 Task: Log work in the project BlazePath for the issue 'Address issues related to software licensing and usage restrictions' spent time as '2w 4d 6h 14m' and remaining time as '1w 2d 3h 31m' and move to top of backlog. Now add the issue to the epic 'System Documentation and Training'. Log work in the project BlazePath for the issue 'Develop a new feature to allow for automatic file versioning and history tracking' spent time as '1w 2d 17h 19m' and remaining time as '3w 2d 5h 43m' and move to bottom of backlog. Now add the issue to the epic 'Open Source Integration'
Action: Mouse moved to (188, 62)
Screenshot: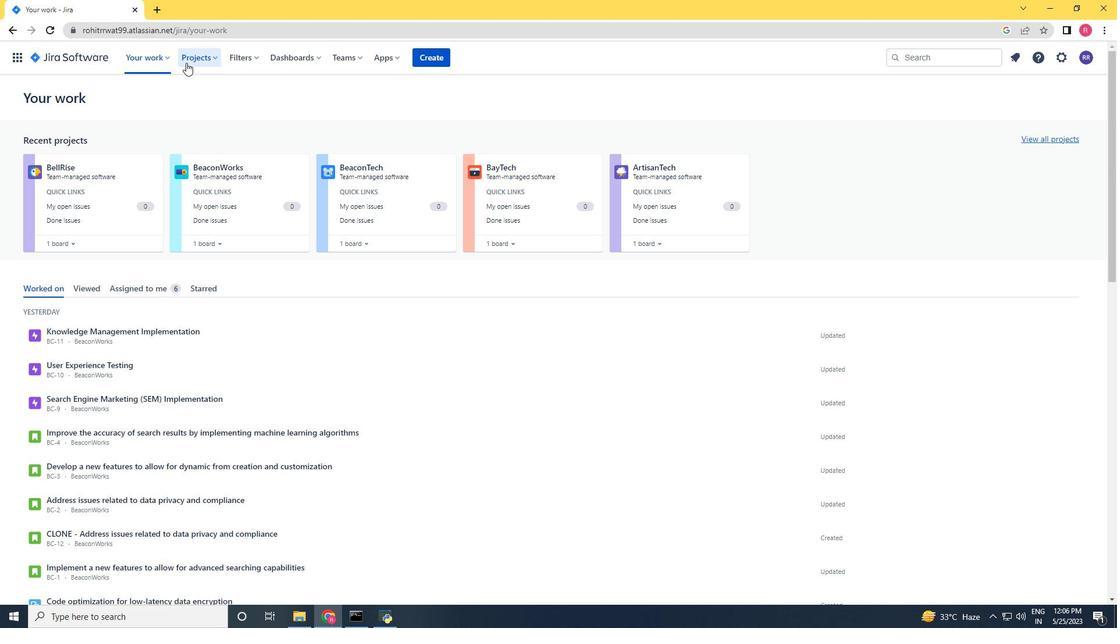 
Action: Mouse pressed left at (188, 62)
Screenshot: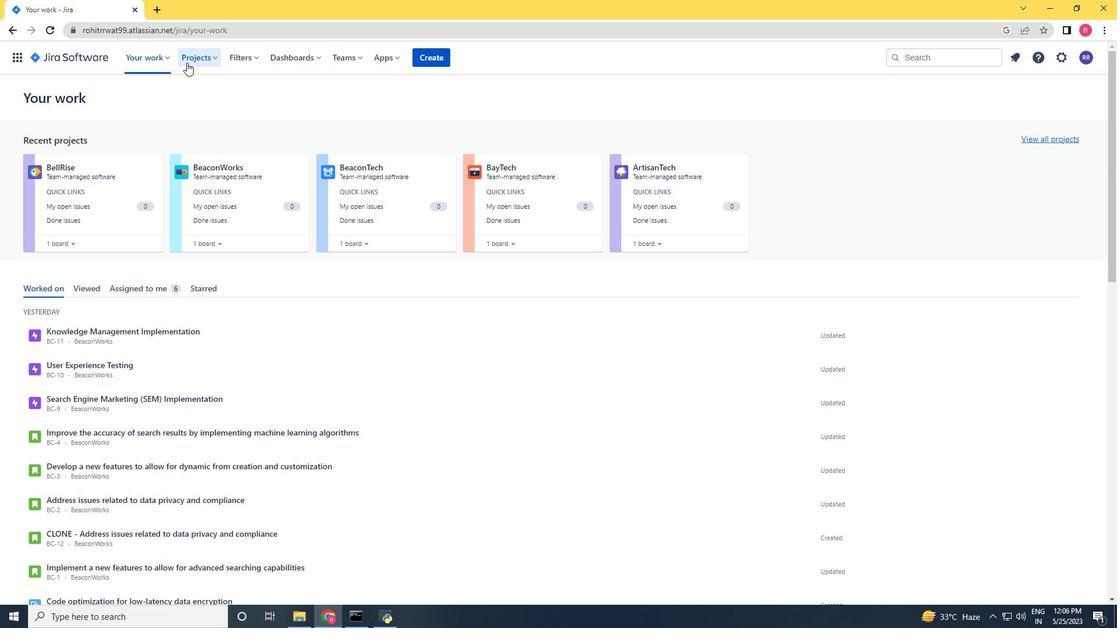 
Action: Mouse moved to (216, 112)
Screenshot: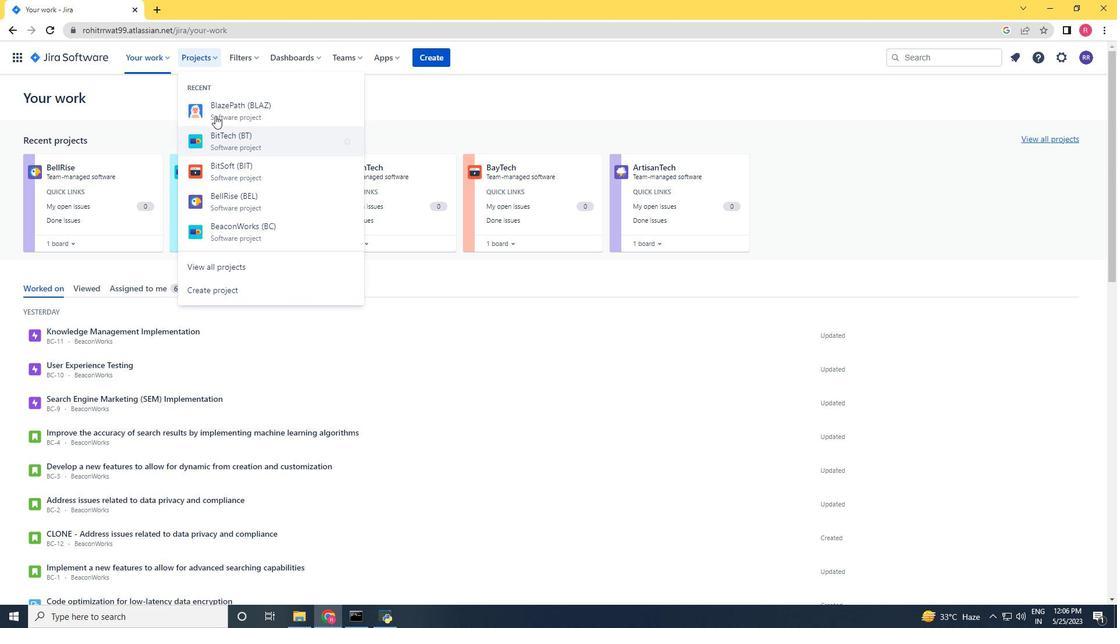 
Action: Mouse pressed left at (216, 112)
Screenshot: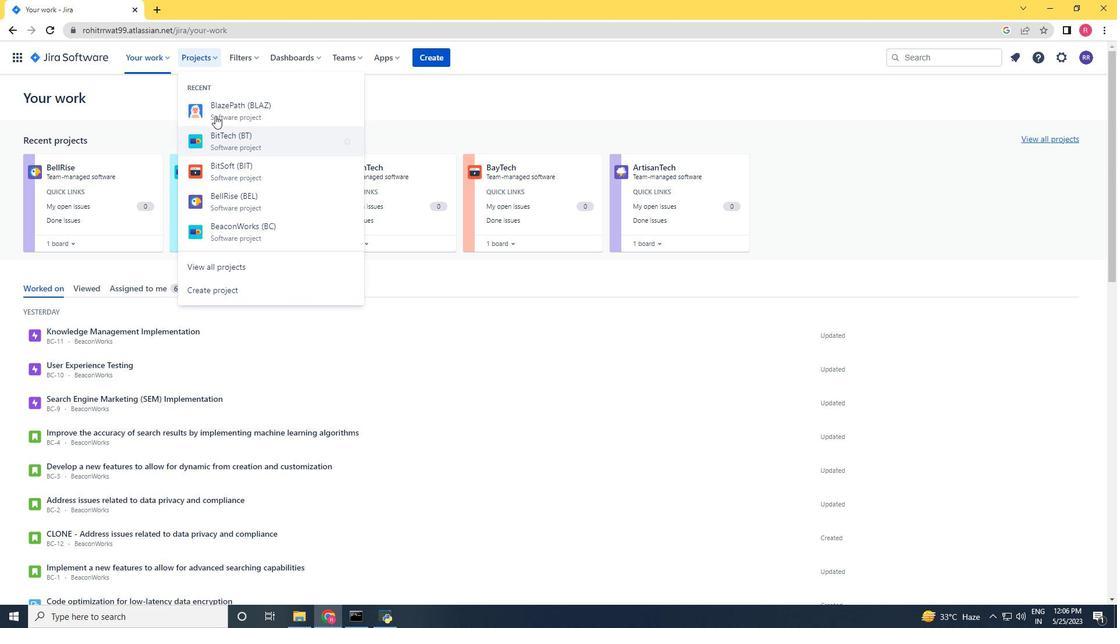 
Action: Mouse moved to (72, 178)
Screenshot: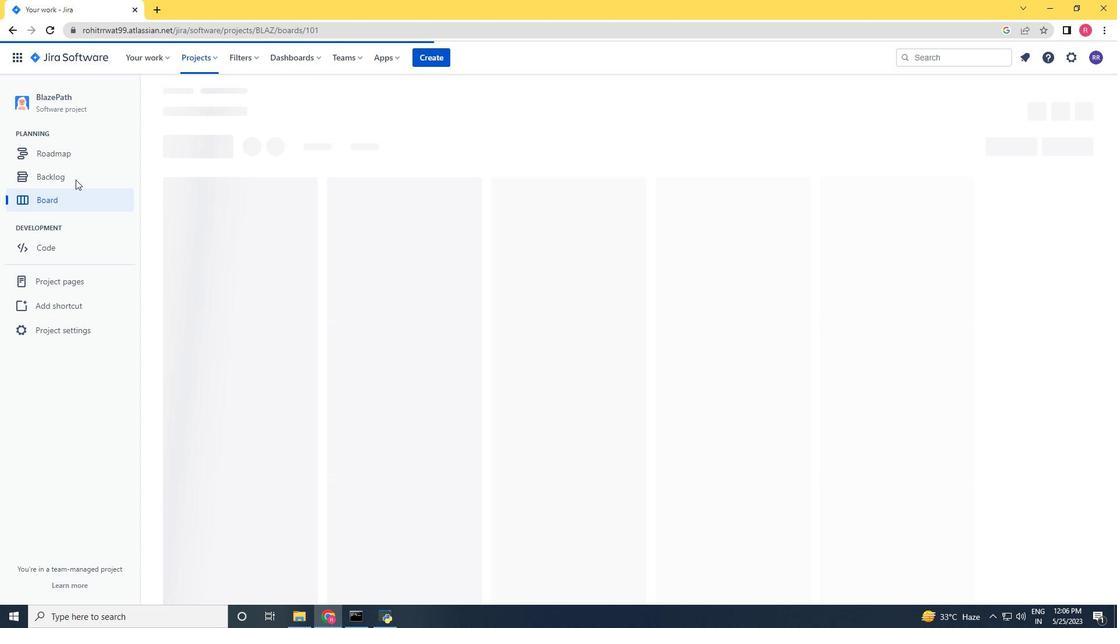 
Action: Mouse pressed left at (72, 178)
Screenshot: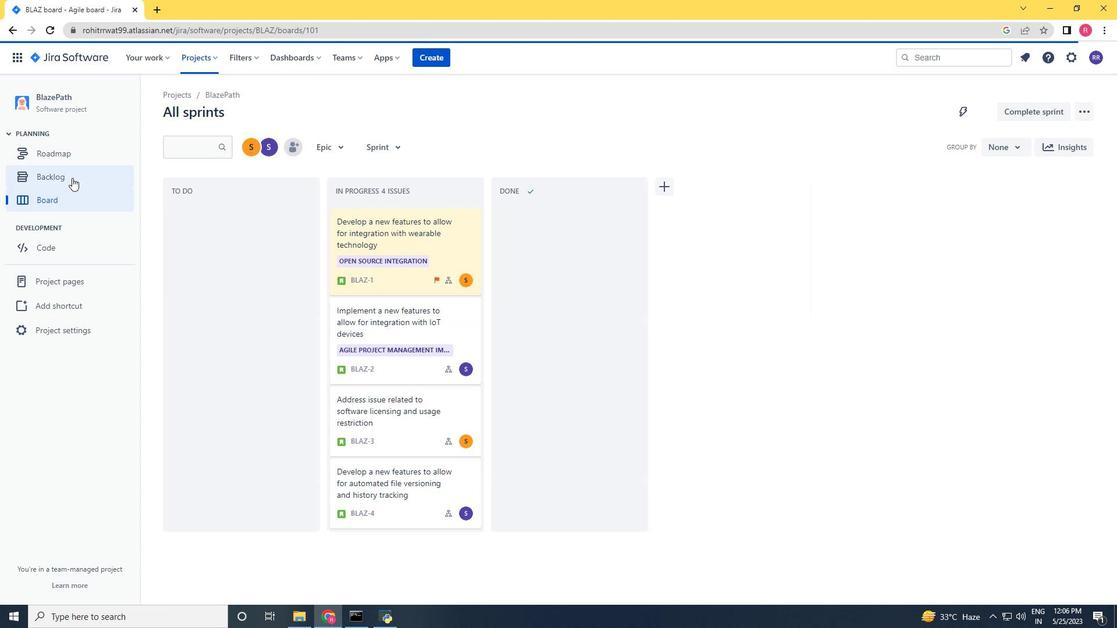 
Action: Mouse moved to (861, 418)
Screenshot: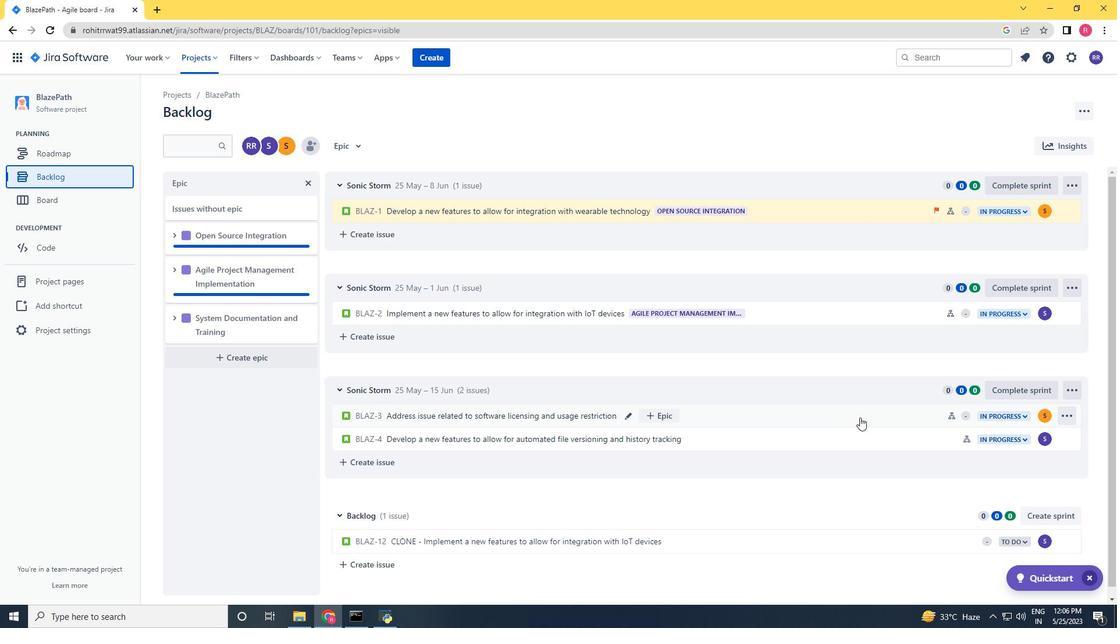 
Action: Mouse pressed left at (861, 418)
Screenshot: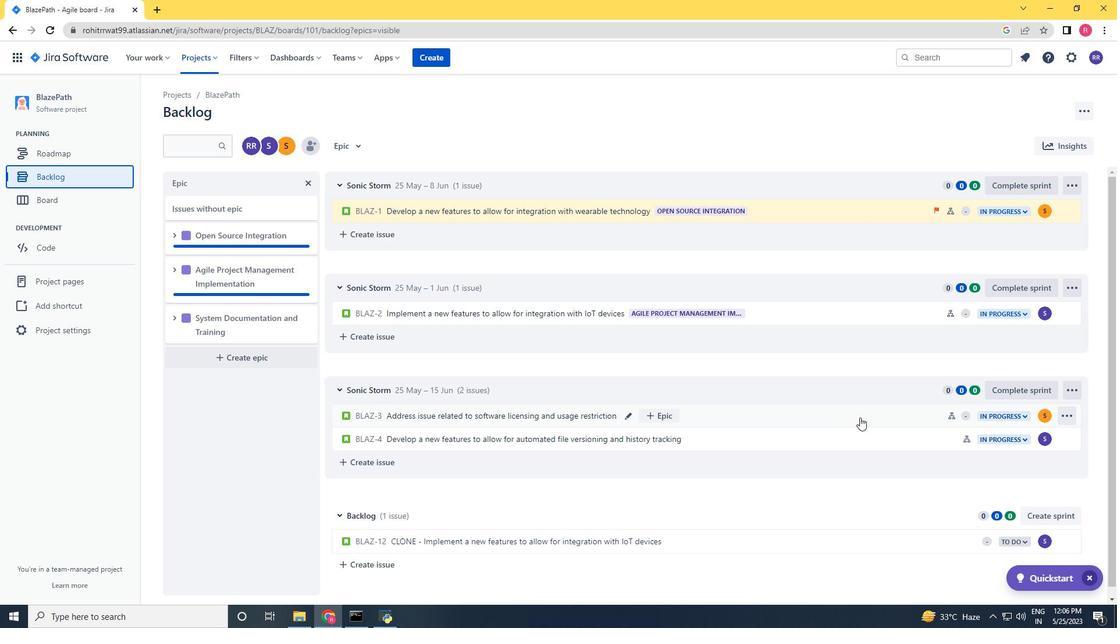 
Action: Mouse moved to (1068, 183)
Screenshot: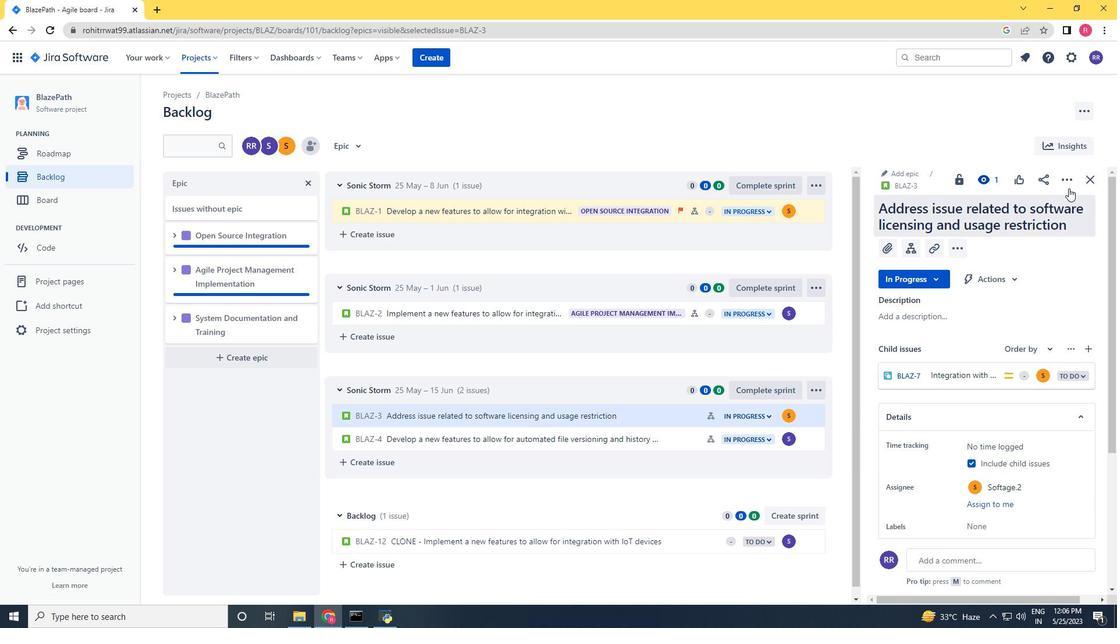 
Action: Mouse pressed left at (1068, 183)
Screenshot: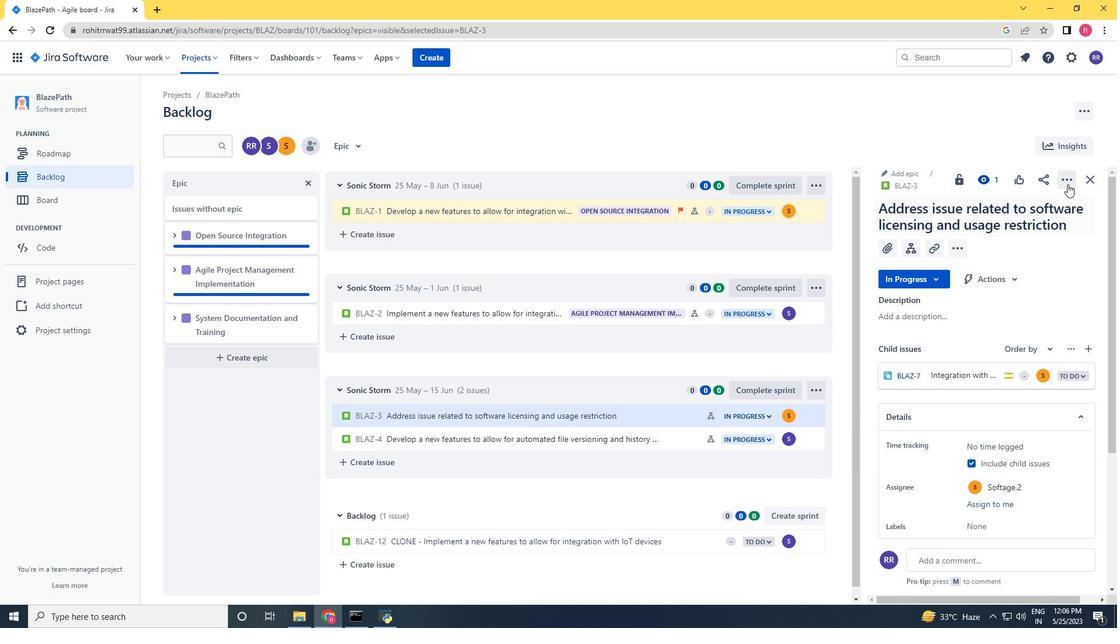 
Action: Mouse moved to (992, 220)
Screenshot: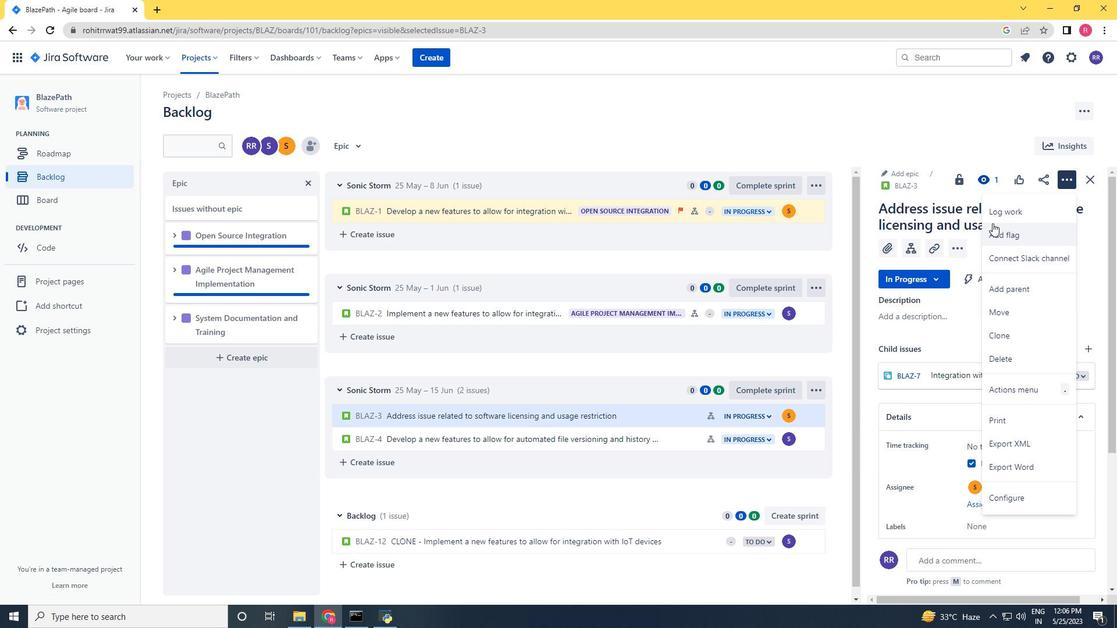 
Action: Mouse pressed left at (992, 220)
Screenshot: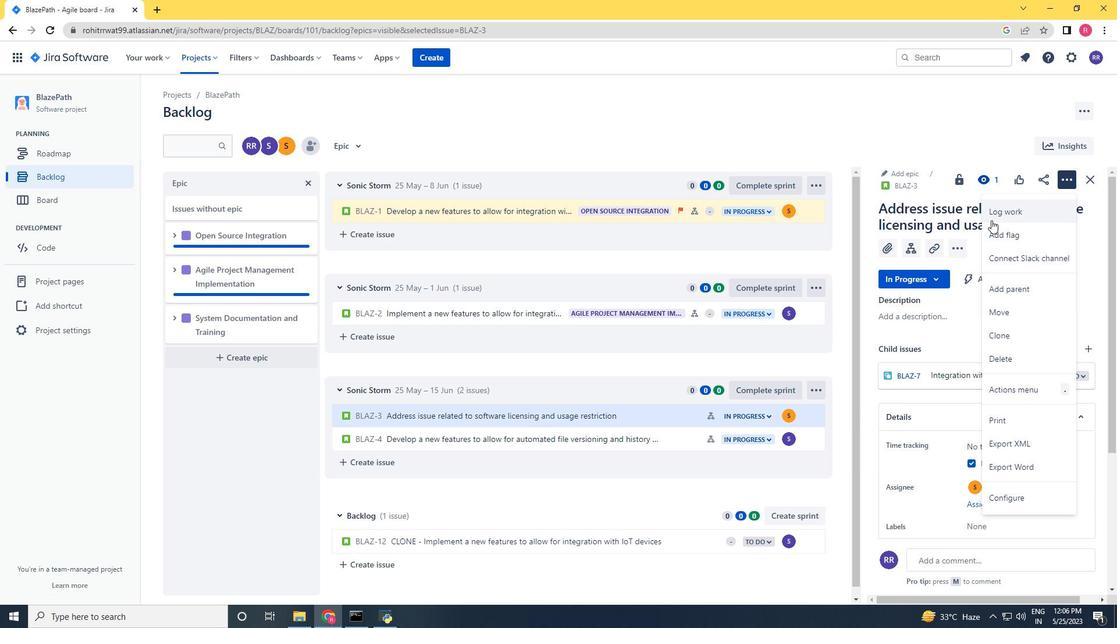
Action: Key pressed 2w<Key.space><Key.backspace><Key.backspace><Key.backspace><Key.backspace>2w<Key.space>4d<Key.space>6h<Key.space>1m<Key.tab>1w<Key.space>2d<Key.space>3h<Key.space>31m
Screenshot: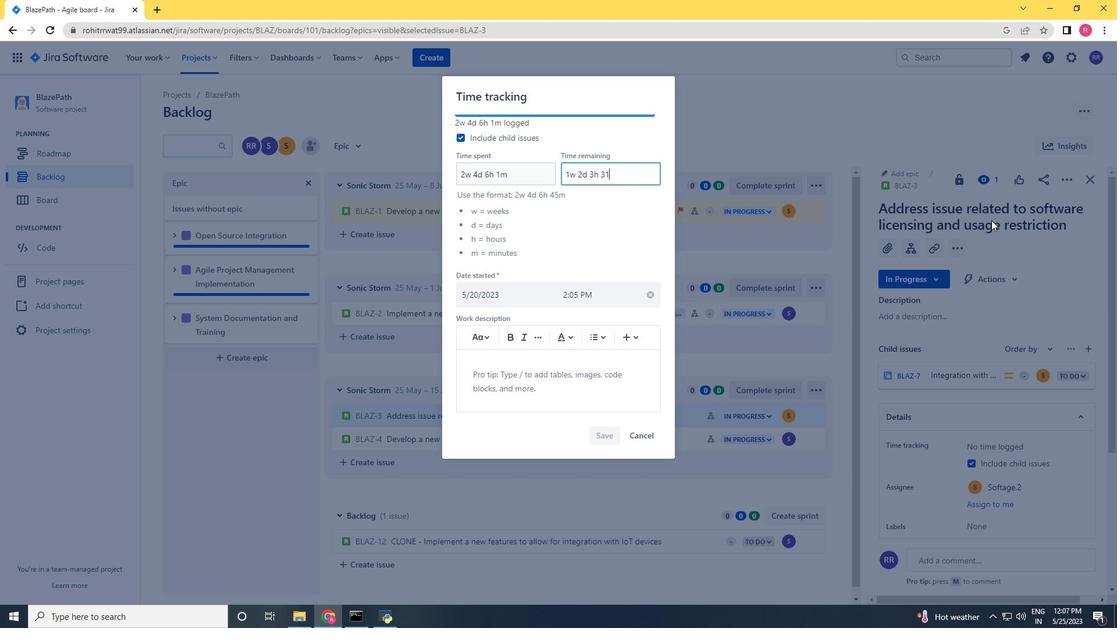 
Action: Mouse scrolled (992, 221) with delta (0, 0)
Screenshot: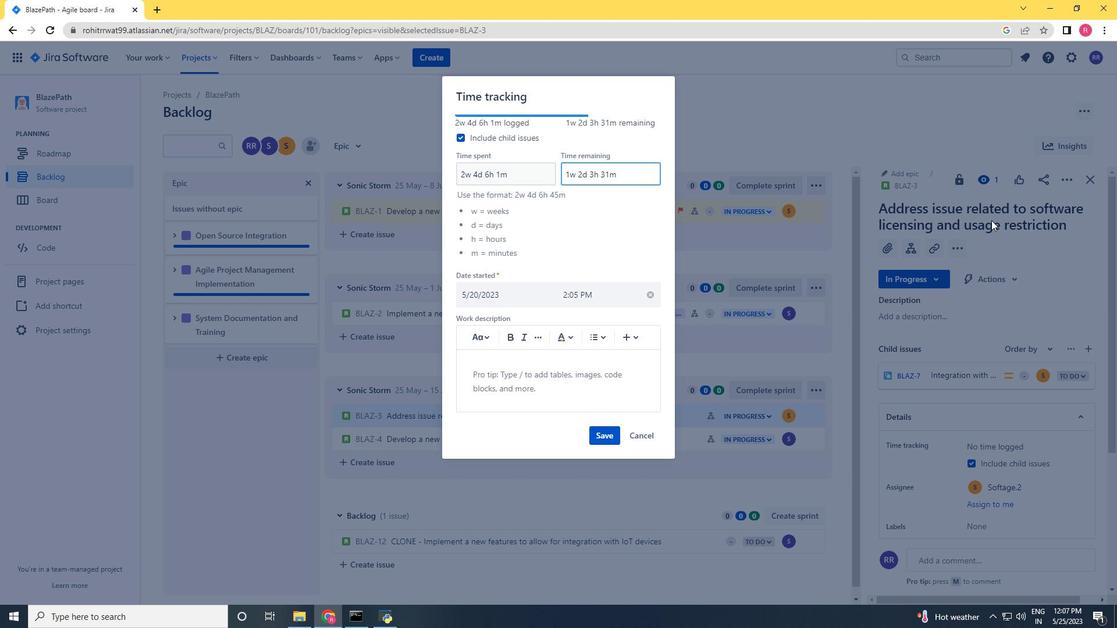 
Action: Mouse scrolled (992, 221) with delta (0, 0)
Screenshot: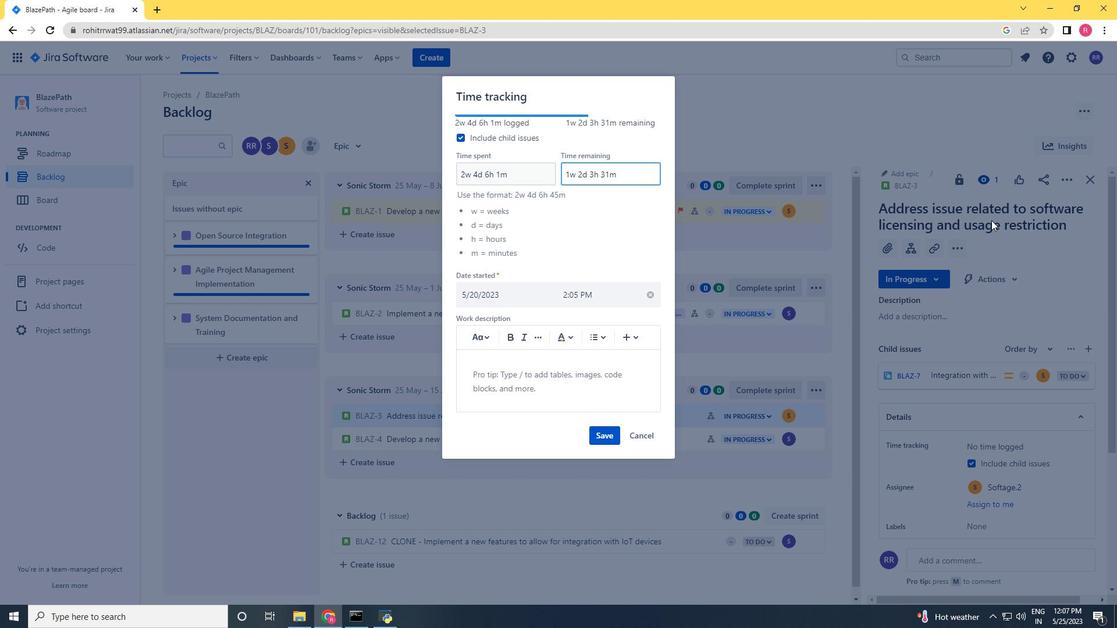 
Action: Mouse moved to (605, 434)
Screenshot: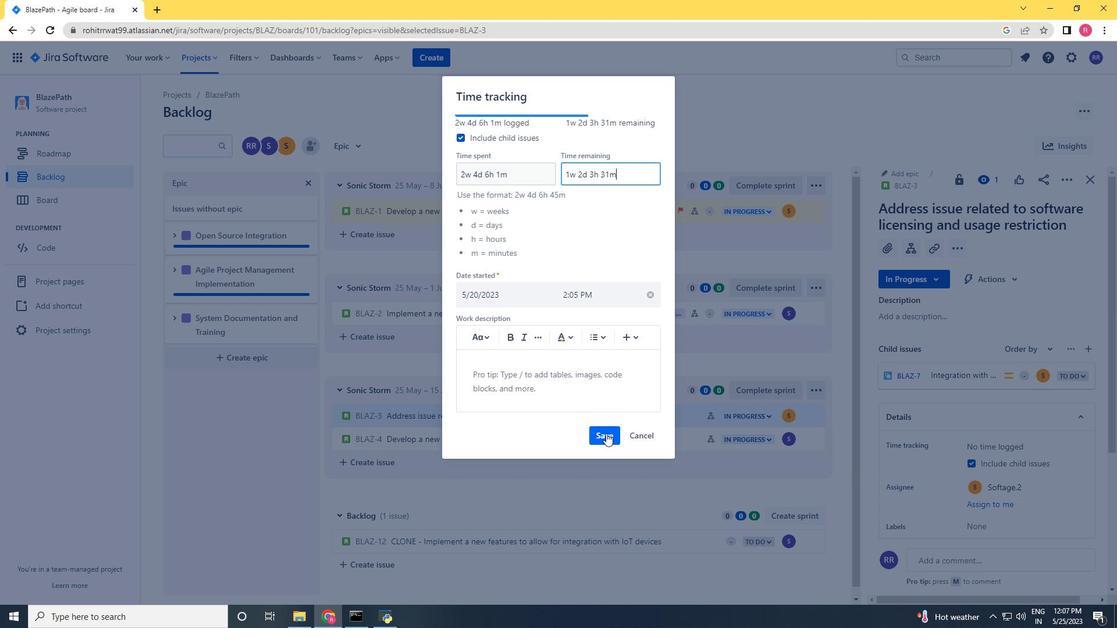 
Action: Mouse pressed left at (605, 434)
Screenshot: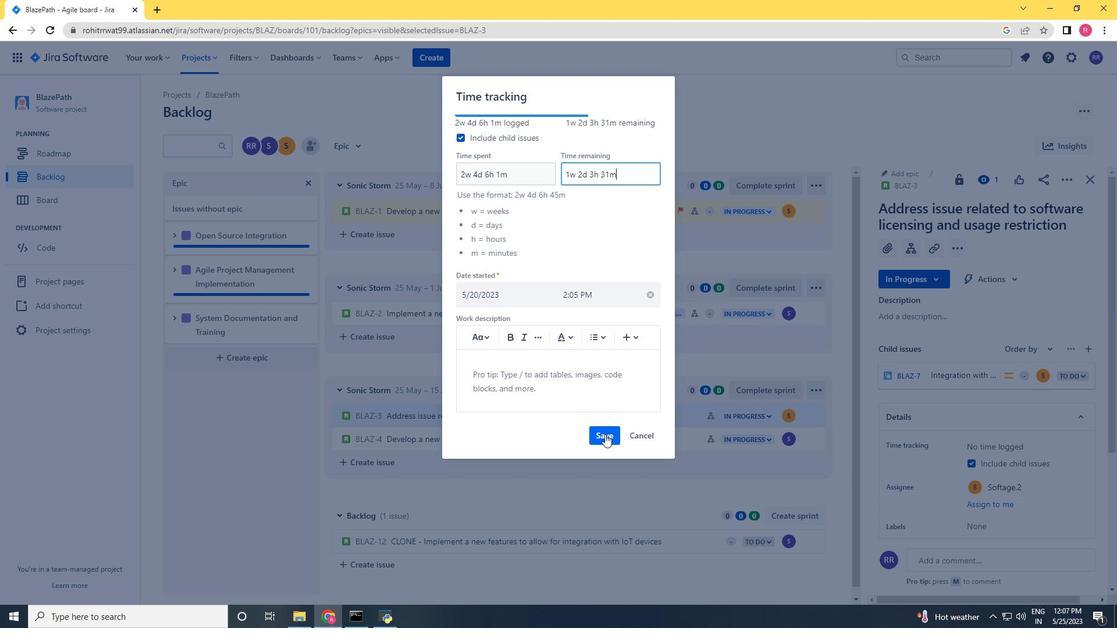 
Action: Mouse moved to (809, 418)
Screenshot: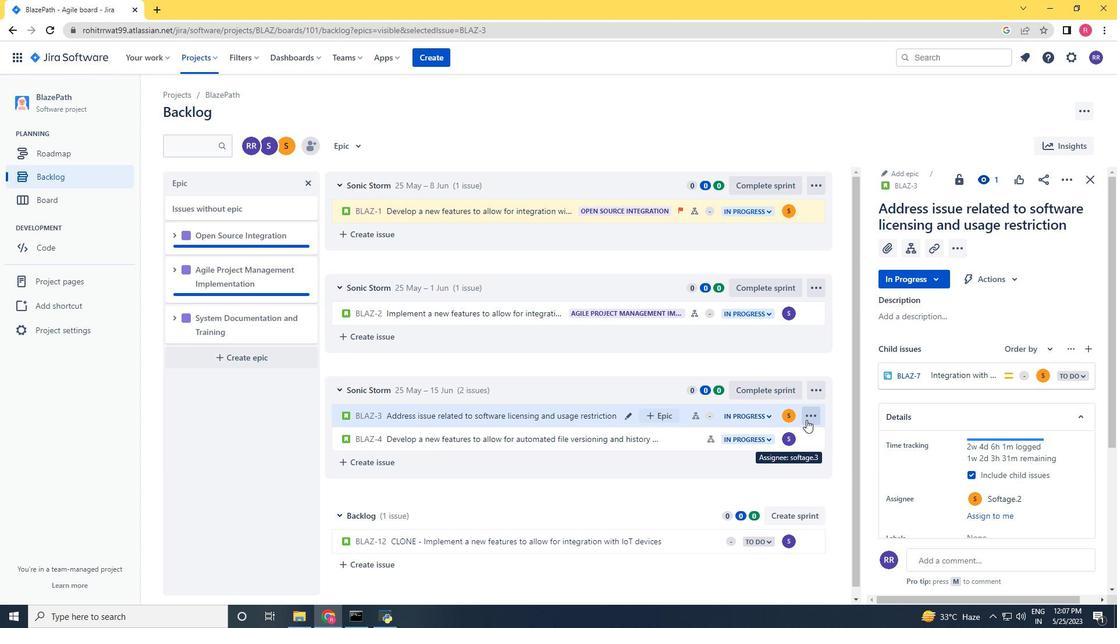 
Action: Mouse pressed left at (809, 418)
Screenshot: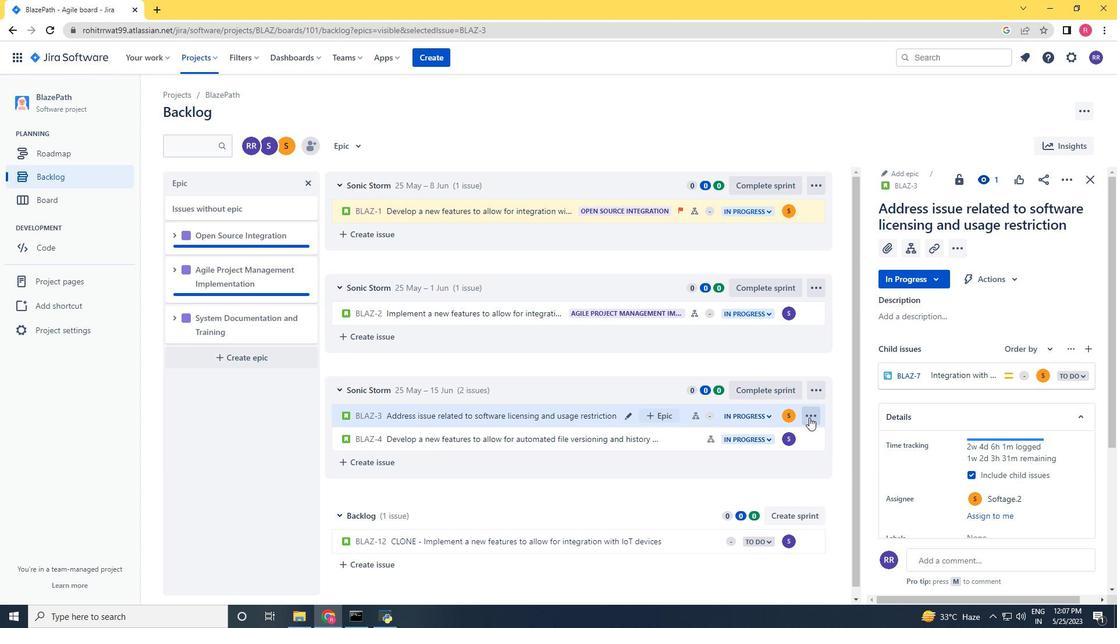 
Action: Mouse moved to (783, 364)
Screenshot: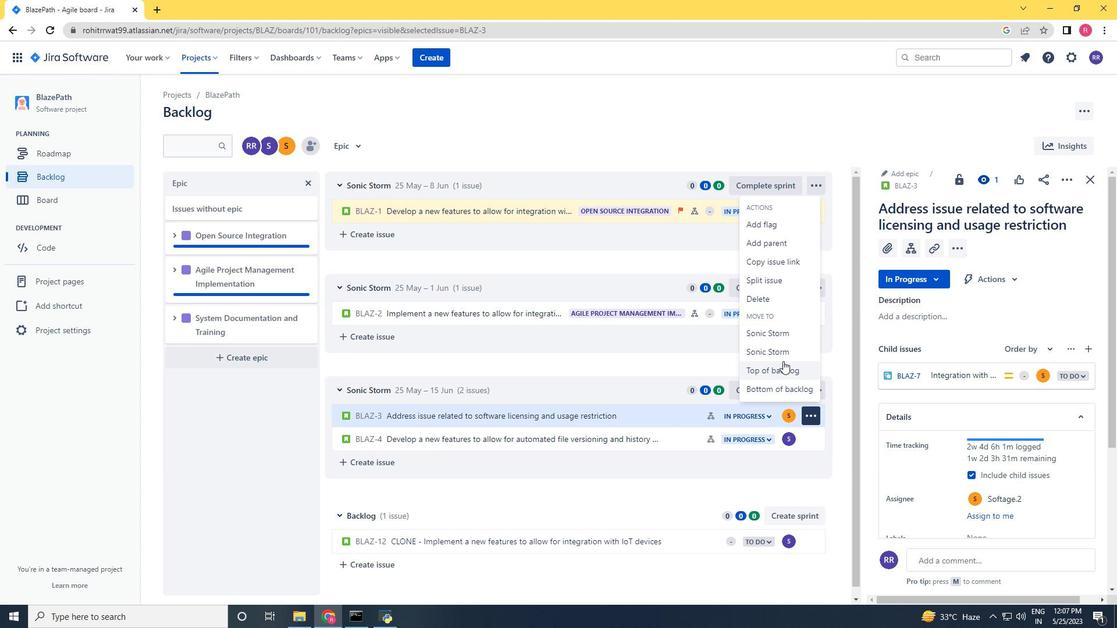 
Action: Mouse pressed left at (783, 364)
Screenshot: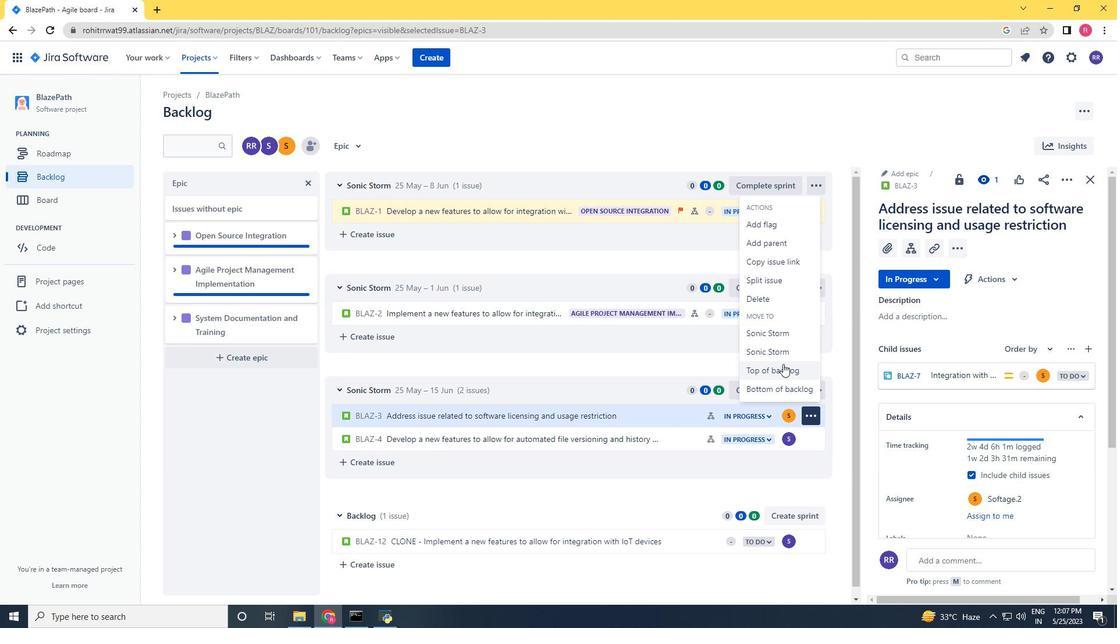 
Action: Mouse moved to (590, 185)
Screenshot: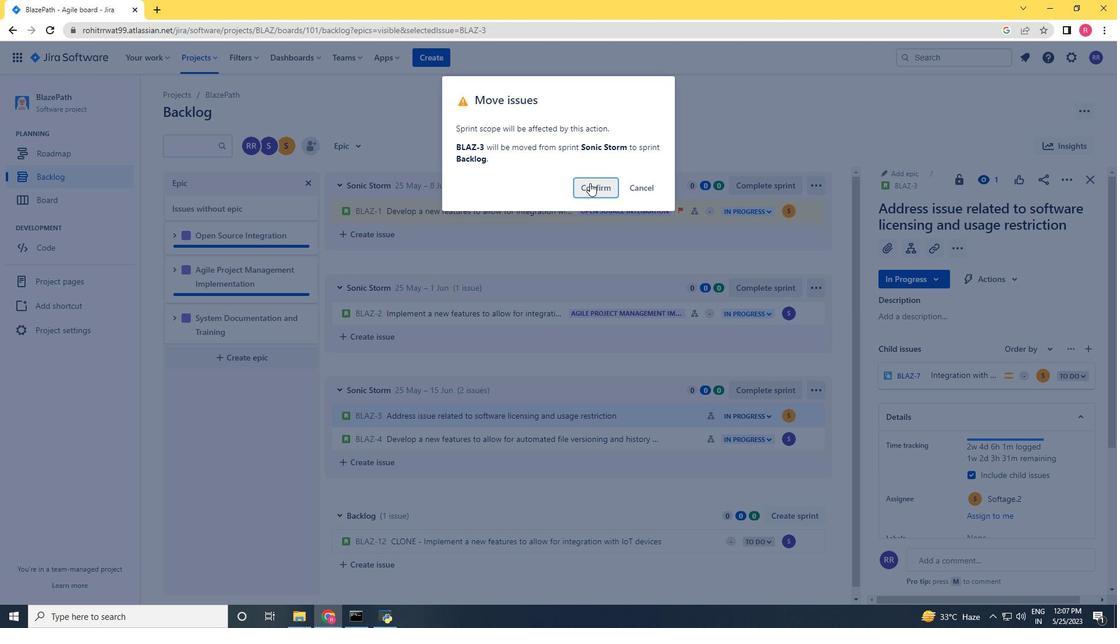 
Action: Mouse pressed left at (590, 185)
Screenshot: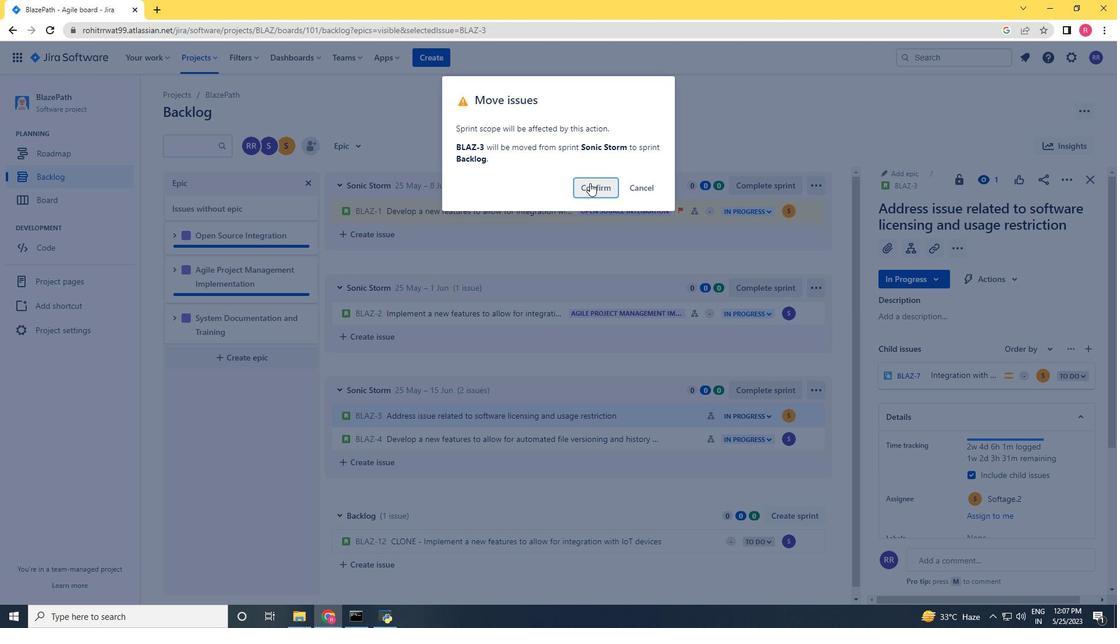 
Action: Mouse moved to (667, 518)
Screenshot: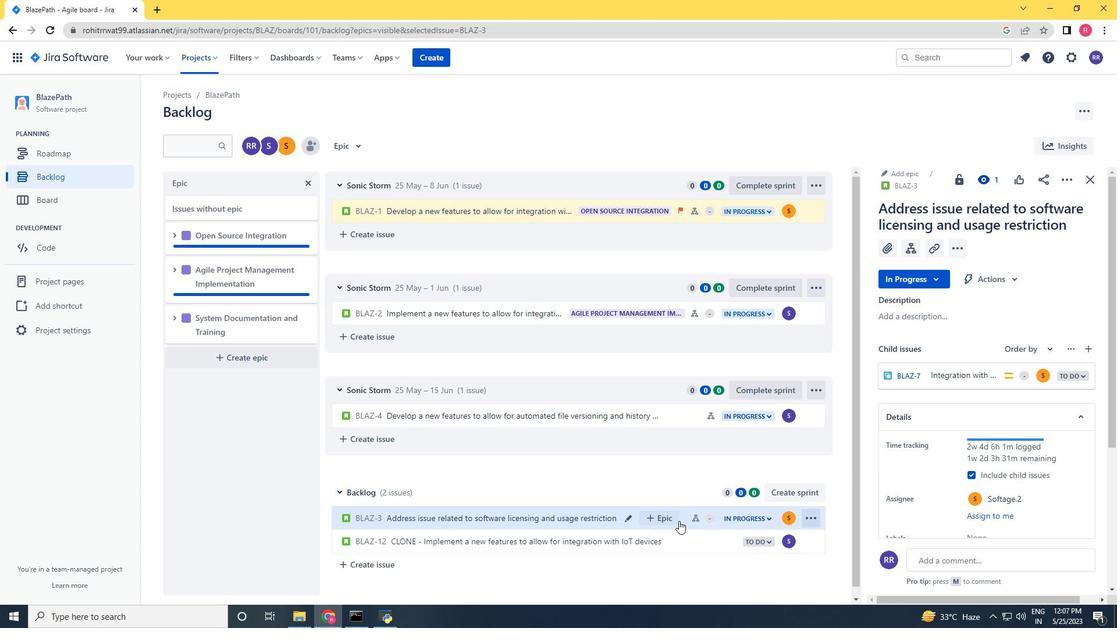 
Action: Mouse pressed left at (667, 518)
Screenshot: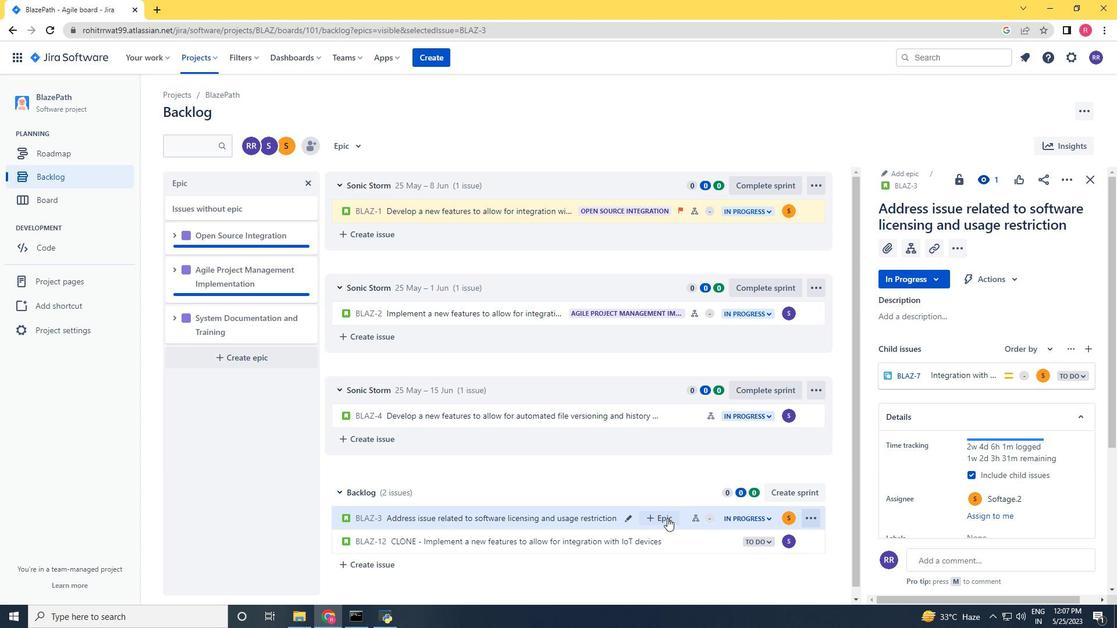 
Action: Mouse moved to (631, 446)
Screenshot: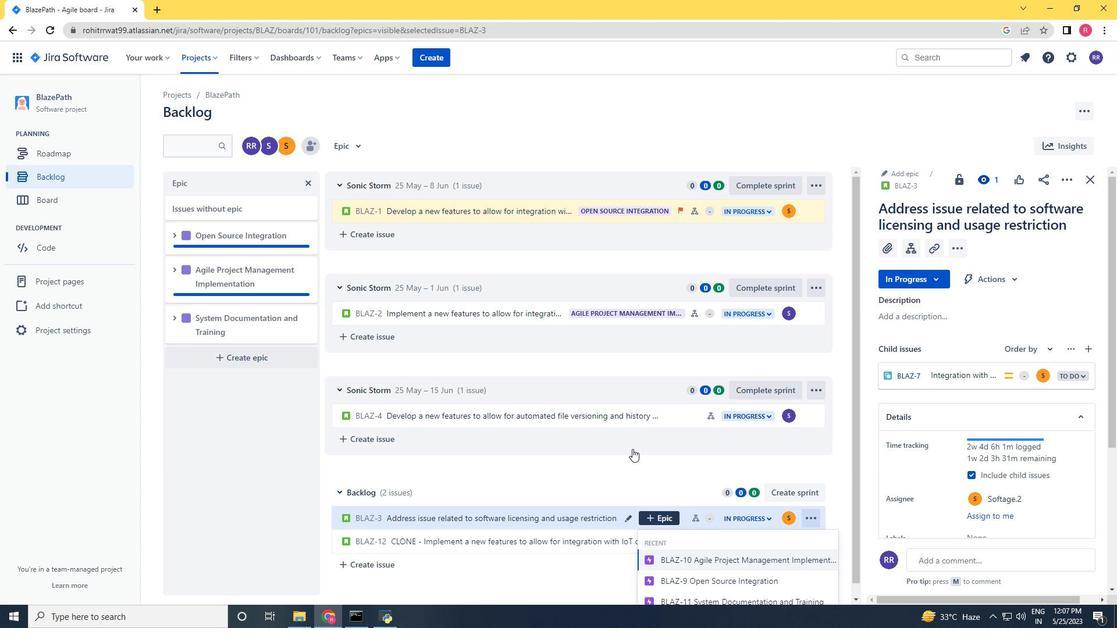 
Action: Mouse scrolled (631, 445) with delta (0, 0)
Screenshot: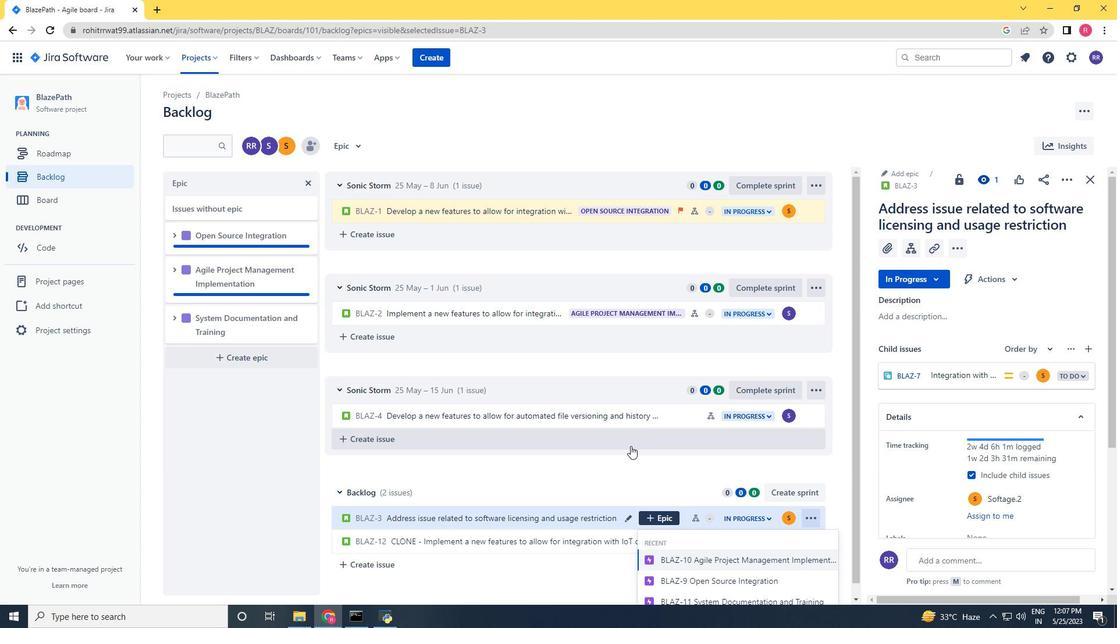 
Action: Mouse scrolled (631, 445) with delta (0, 0)
Screenshot: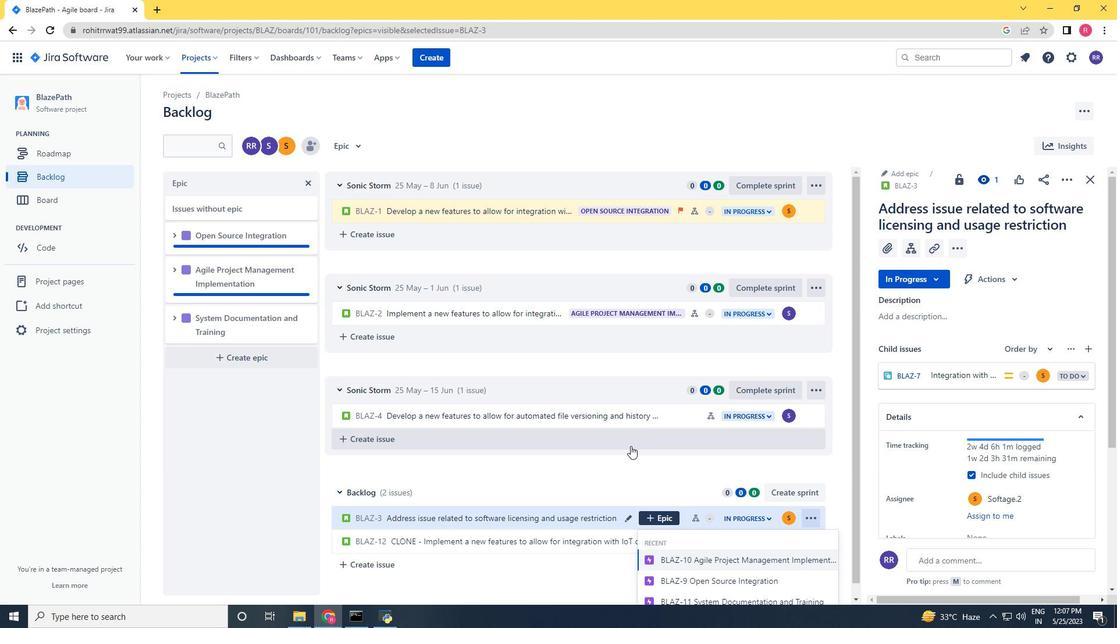 
Action: Mouse scrolled (631, 445) with delta (0, 0)
Screenshot: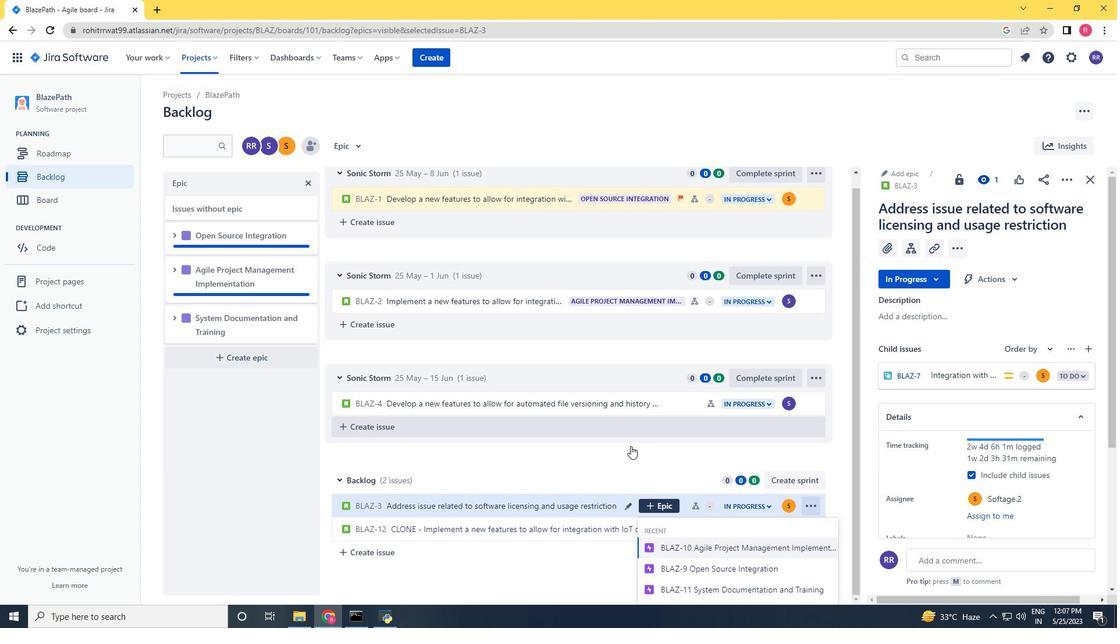 
Action: Mouse moved to (631, 445)
Screenshot: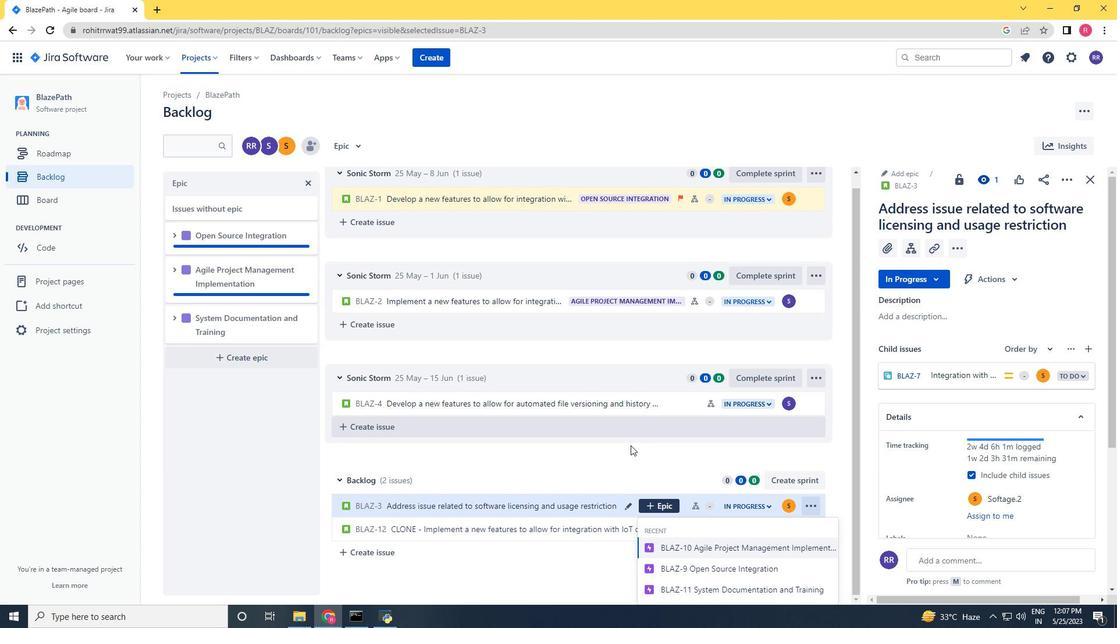 
Action: Mouse scrolled (631, 445) with delta (0, 0)
Screenshot: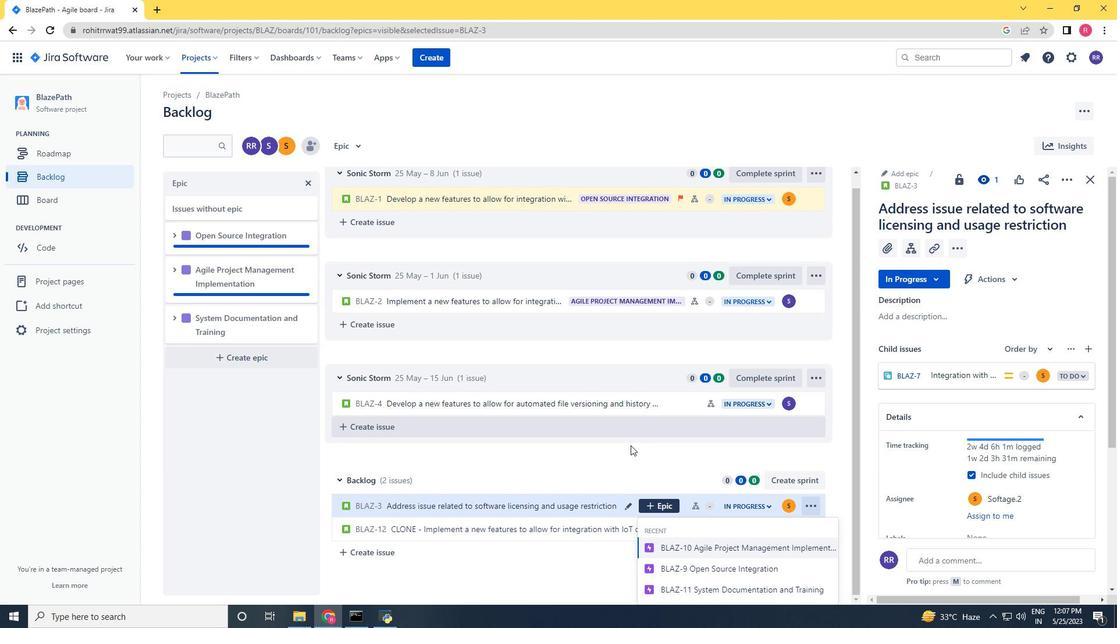 
Action: Mouse moved to (721, 593)
Screenshot: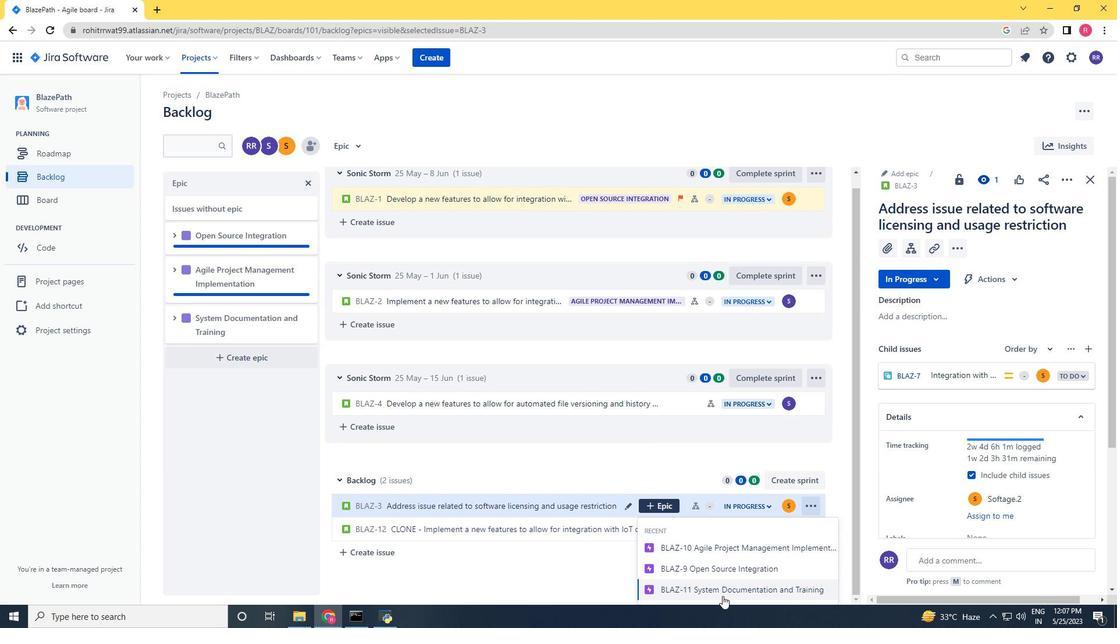 
Action: Mouse pressed left at (721, 593)
Screenshot: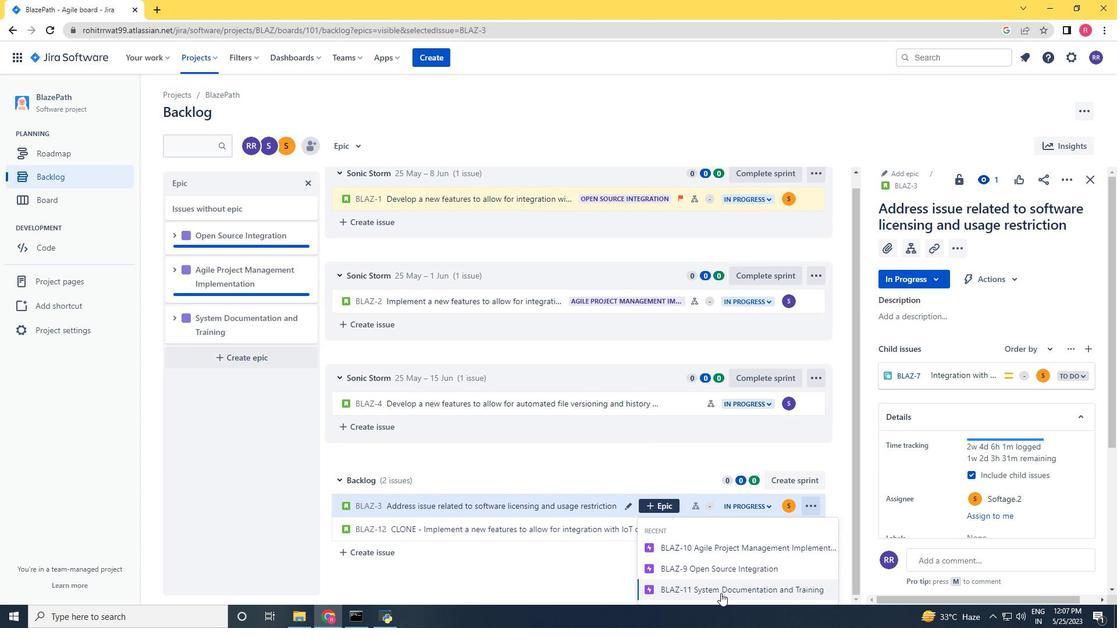 
Action: Mouse moved to (705, 411)
Screenshot: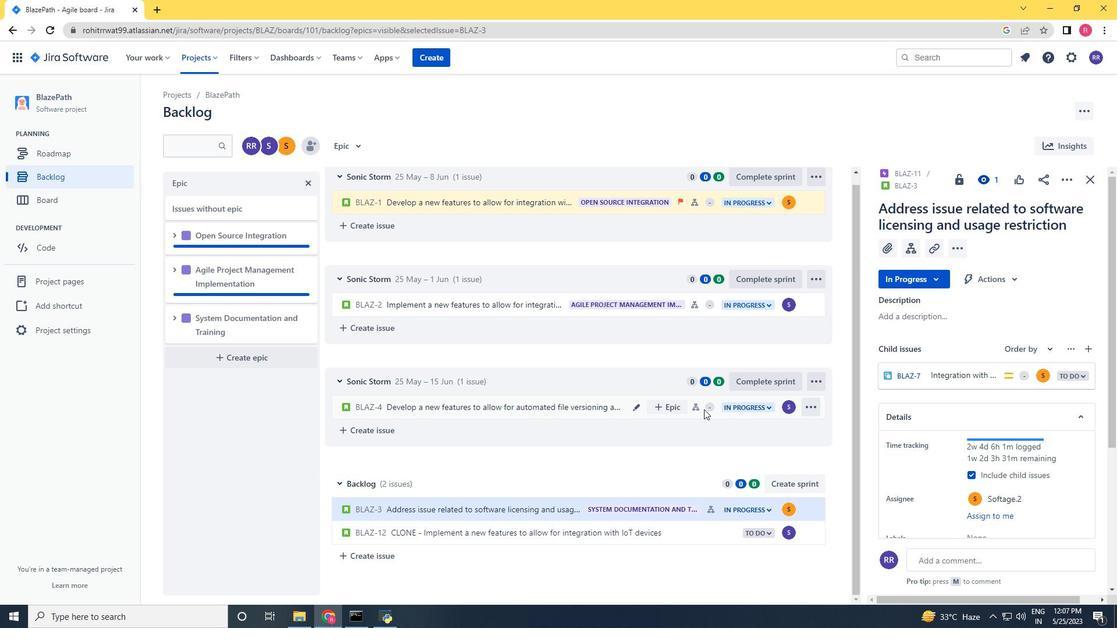 
Action: Mouse pressed left at (705, 411)
Screenshot: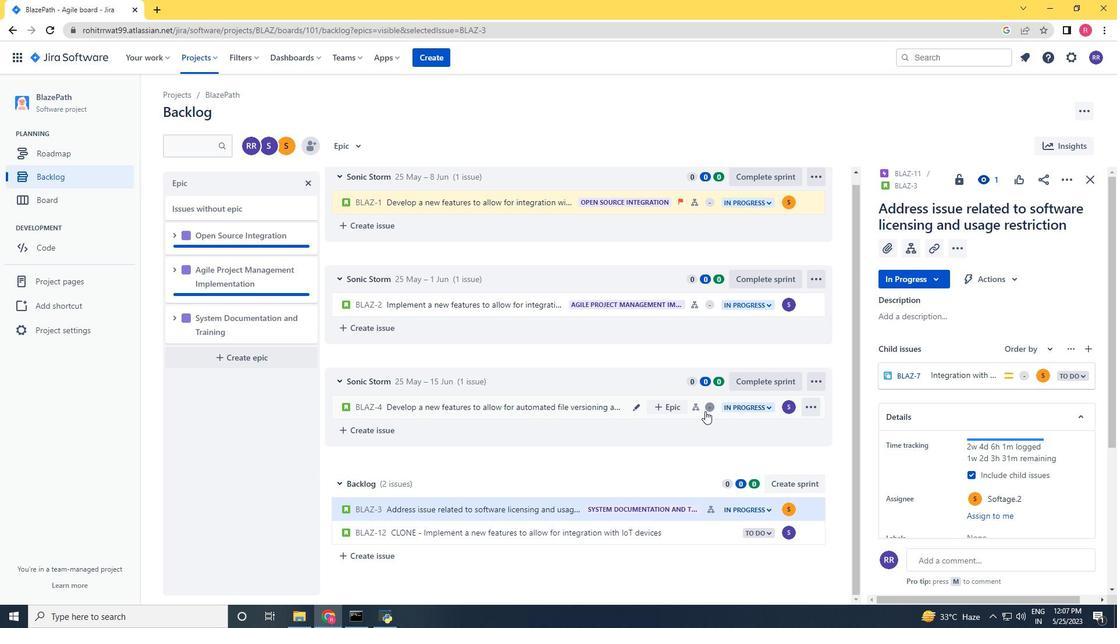 
Action: Mouse moved to (723, 415)
Screenshot: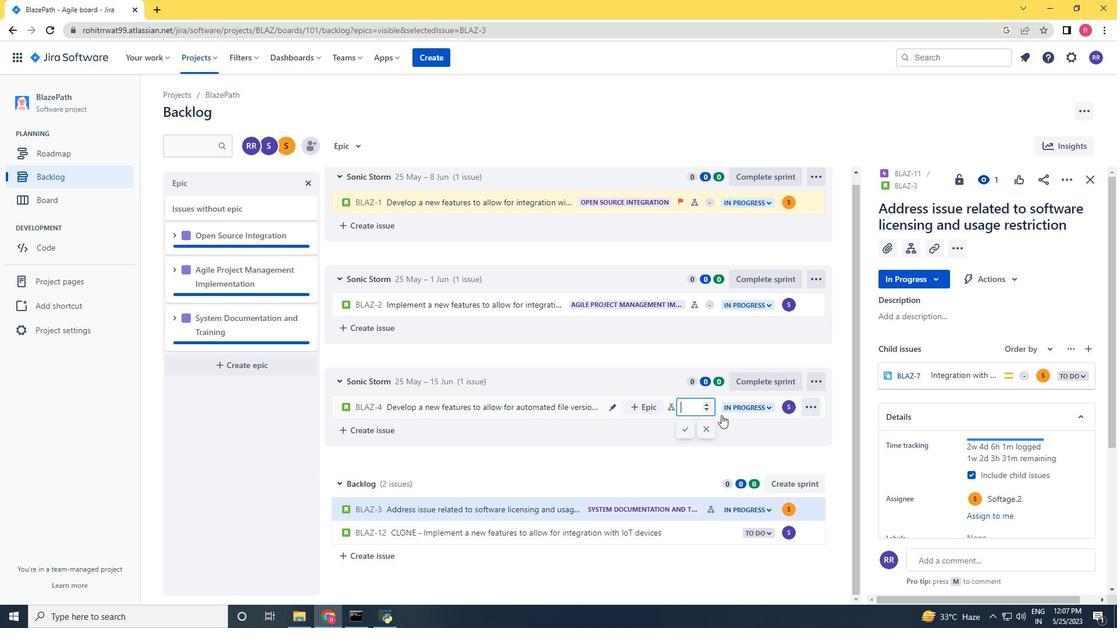 
Action: Mouse pressed left at (723, 415)
Screenshot: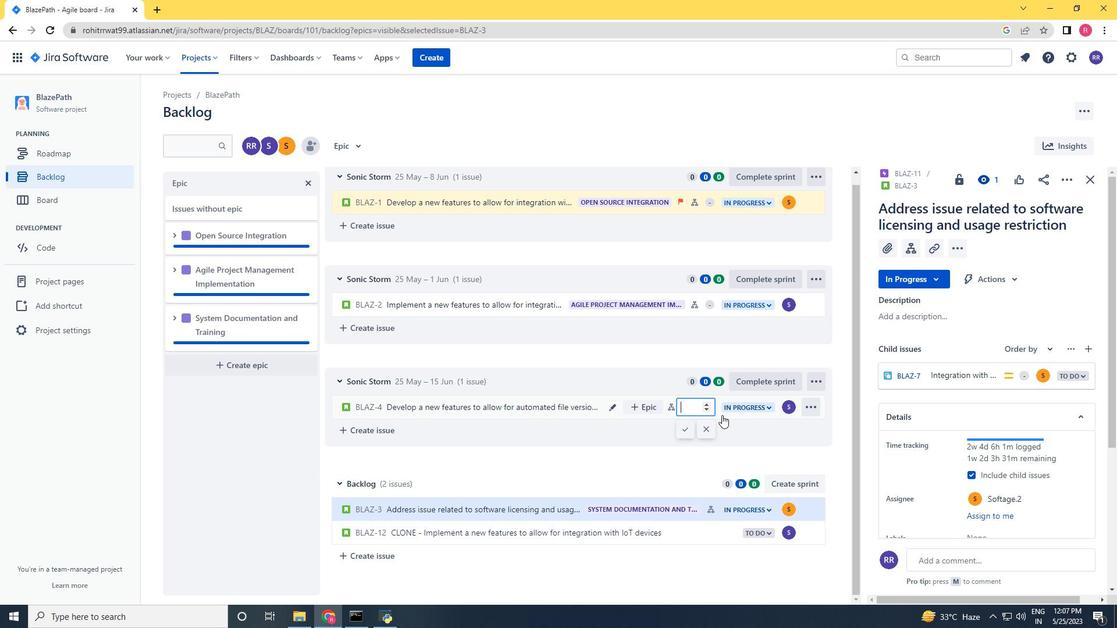 
Action: Mouse moved to (1067, 181)
Screenshot: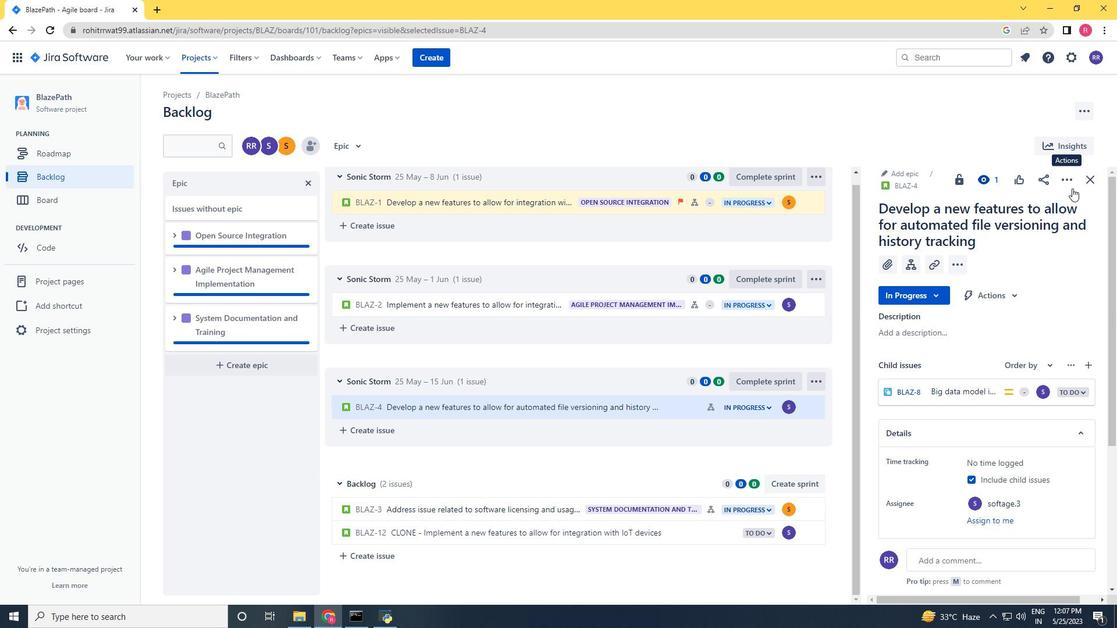
Action: Mouse pressed left at (1067, 181)
Screenshot: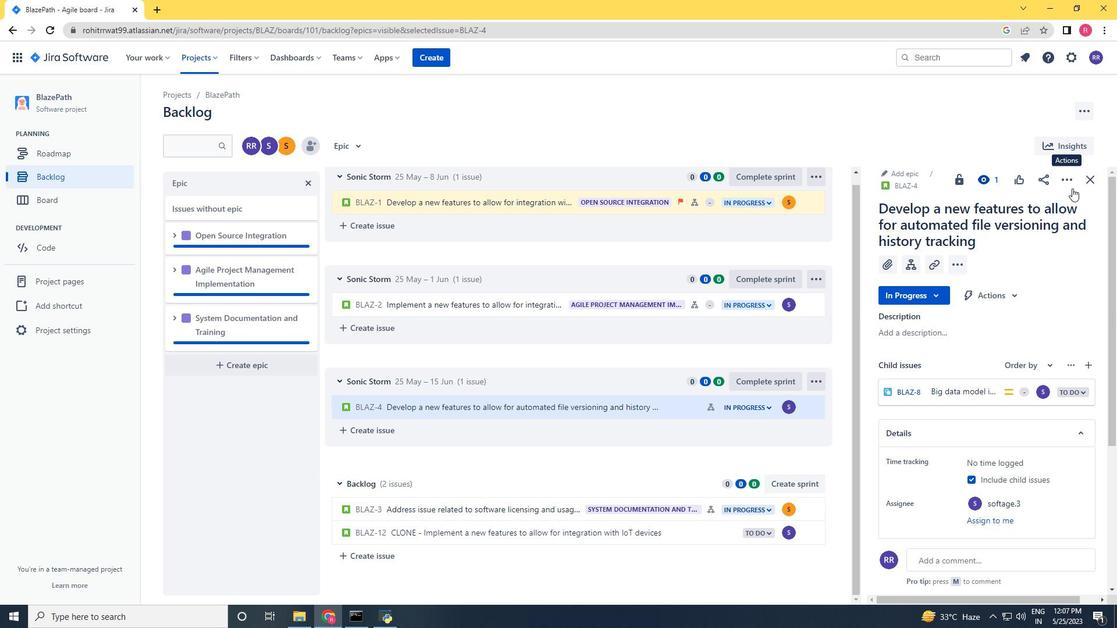
Action: Mouse moved to (1038, 207)
Screenshot: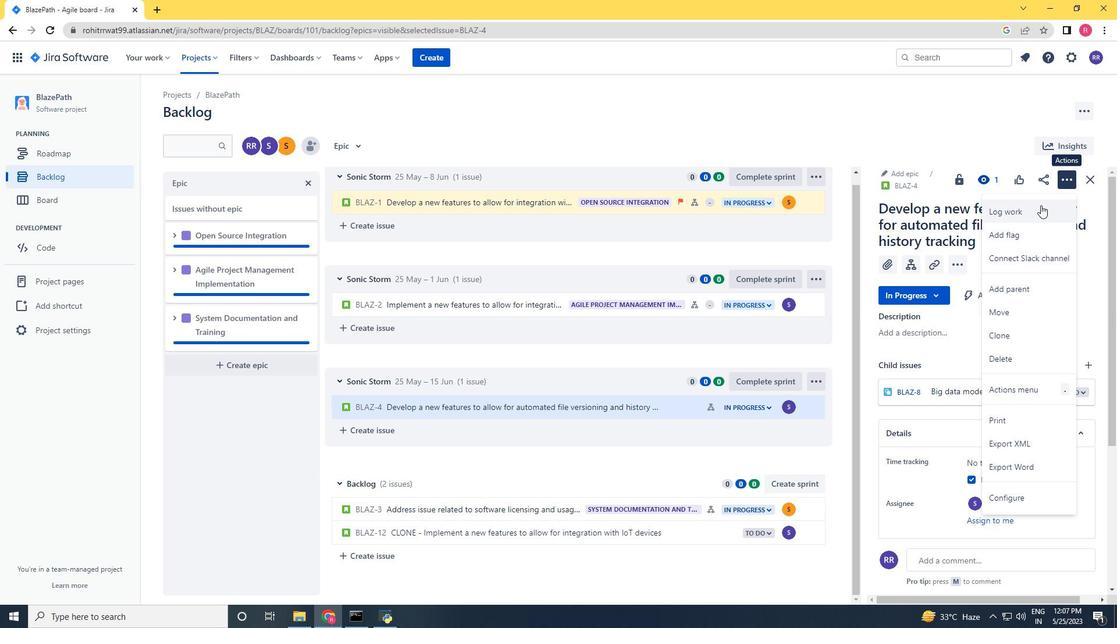 
Action: Mouse pressed left at (1038, 207)
Screenshot: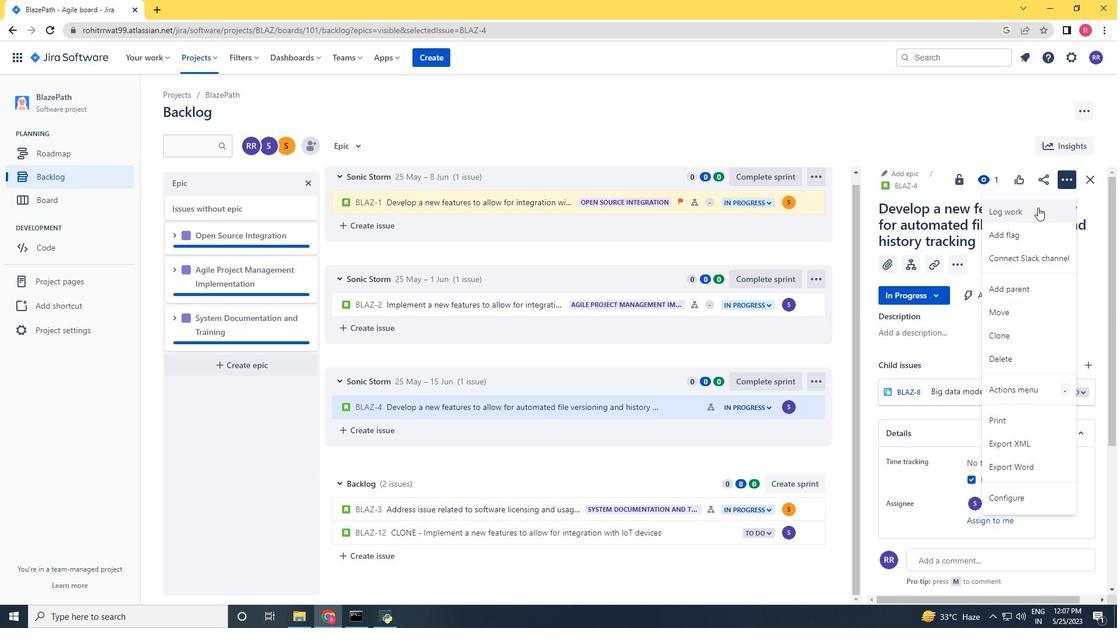 
Action: Key pressed 1w<Key.space>2d<Key.space>17h<Key.space>19m<Key.tab>3w<Key.space>2d<Key.space>5h<Key.space>43m
Screenshot: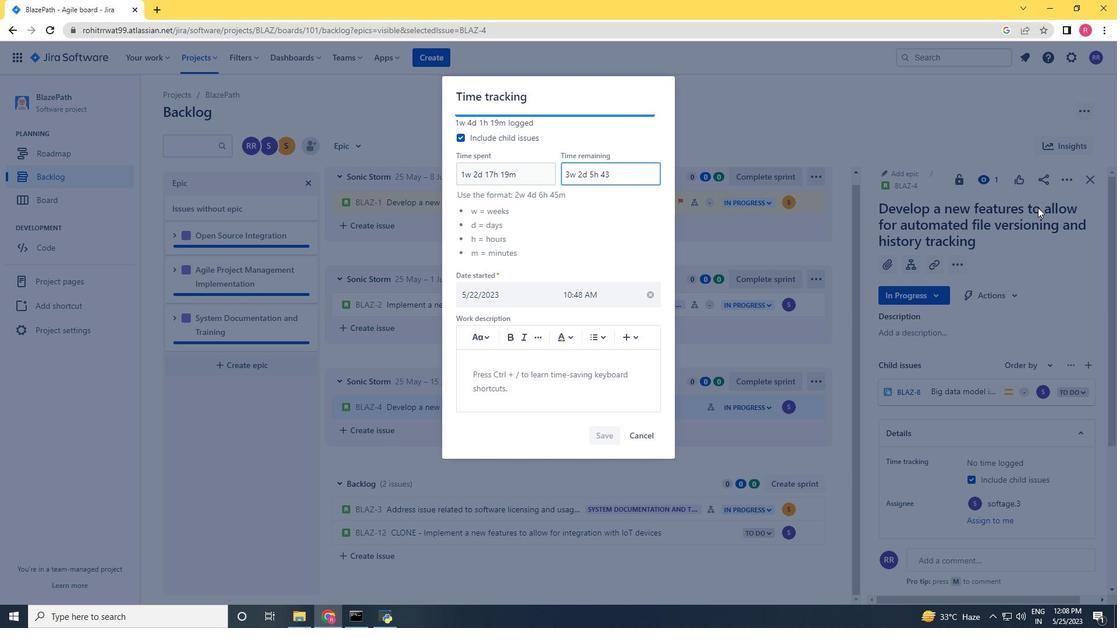 
Action: Mouse scrolled (1038, 208) with delta (0, 0)
Screenshot: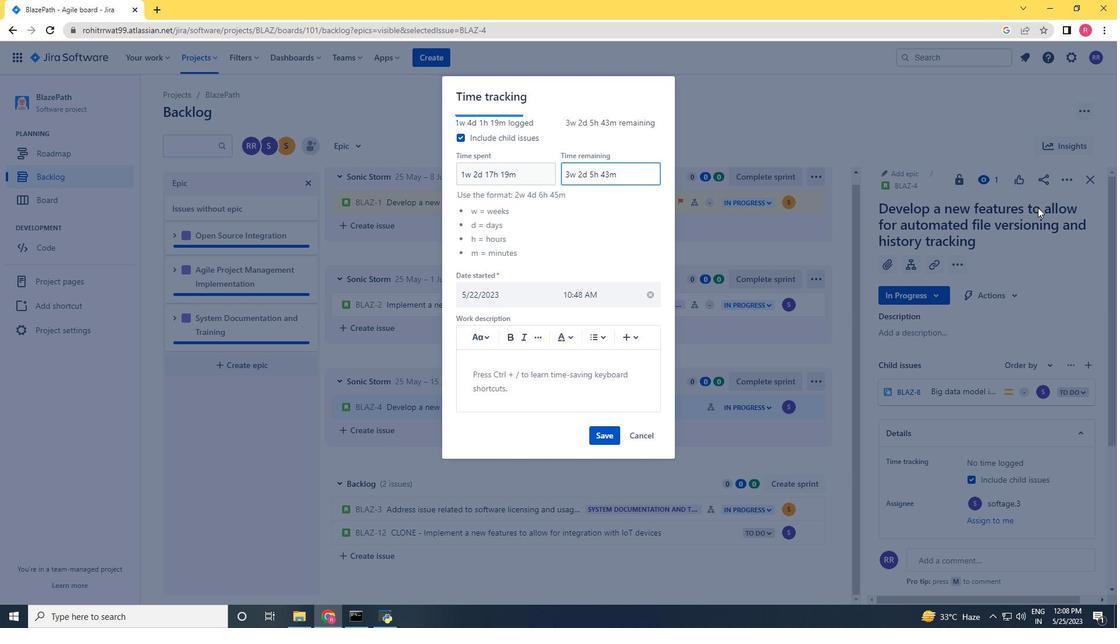 
Action: Mouse moved to (606, 433)
Screenshot: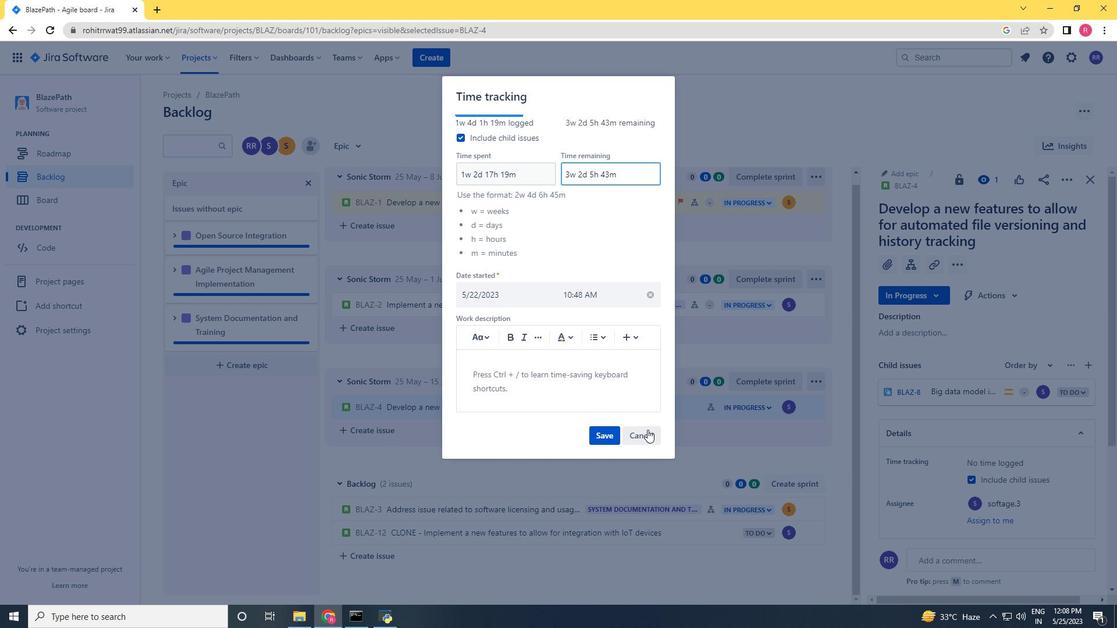 
Action: Mouse pressed left at (606, 433)
Screenshot: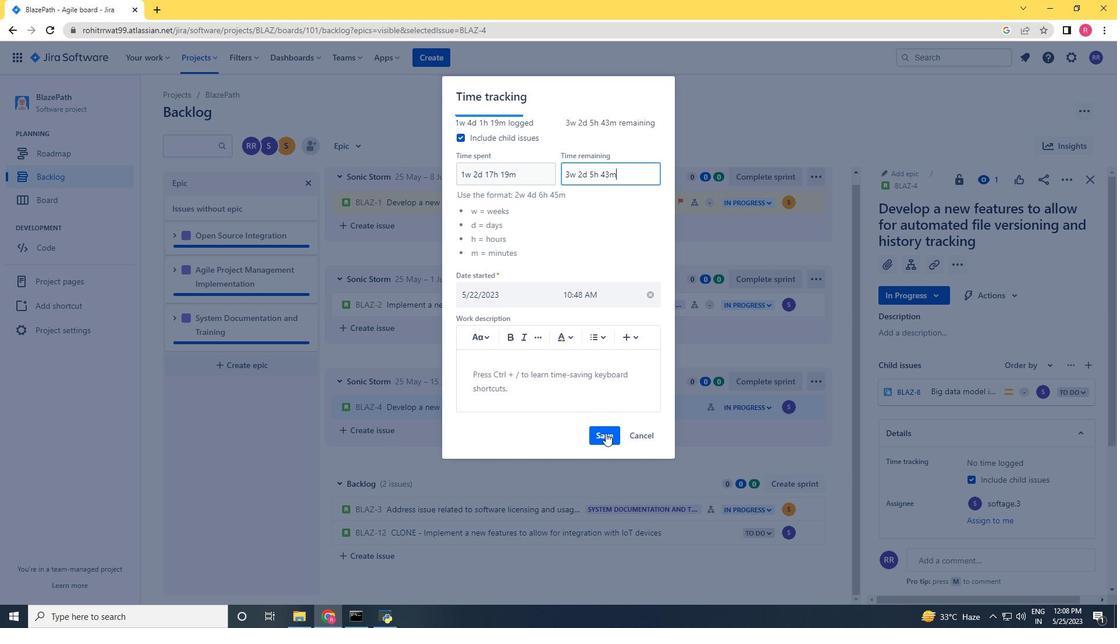 
Action: Mouse moved to (809, 411)
Screenshot: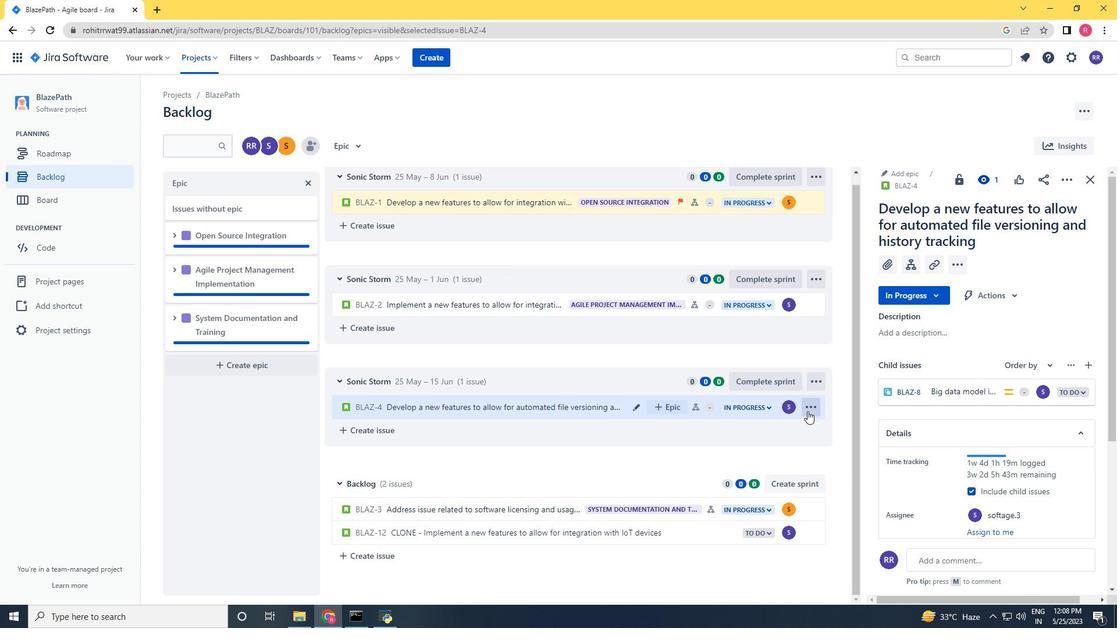 
Action: Mouse pressed left at (809, 411)
Screenshot: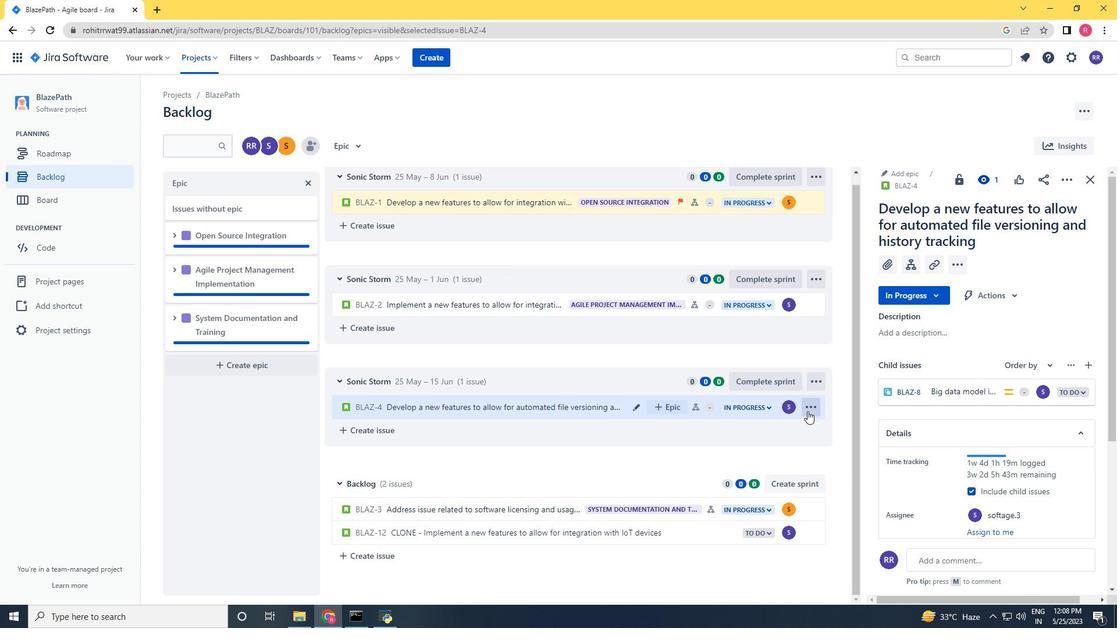 
Action: Mouse moved to (777, 378)
Screenshot: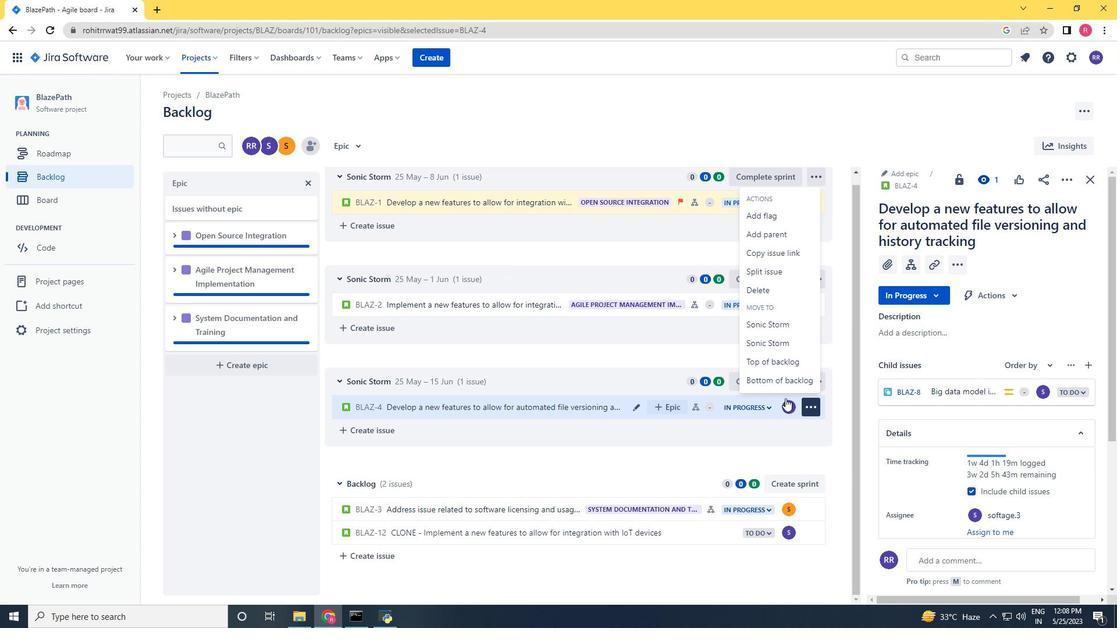 
Action: Mouse pressed left at (777, 378)
Screenshot: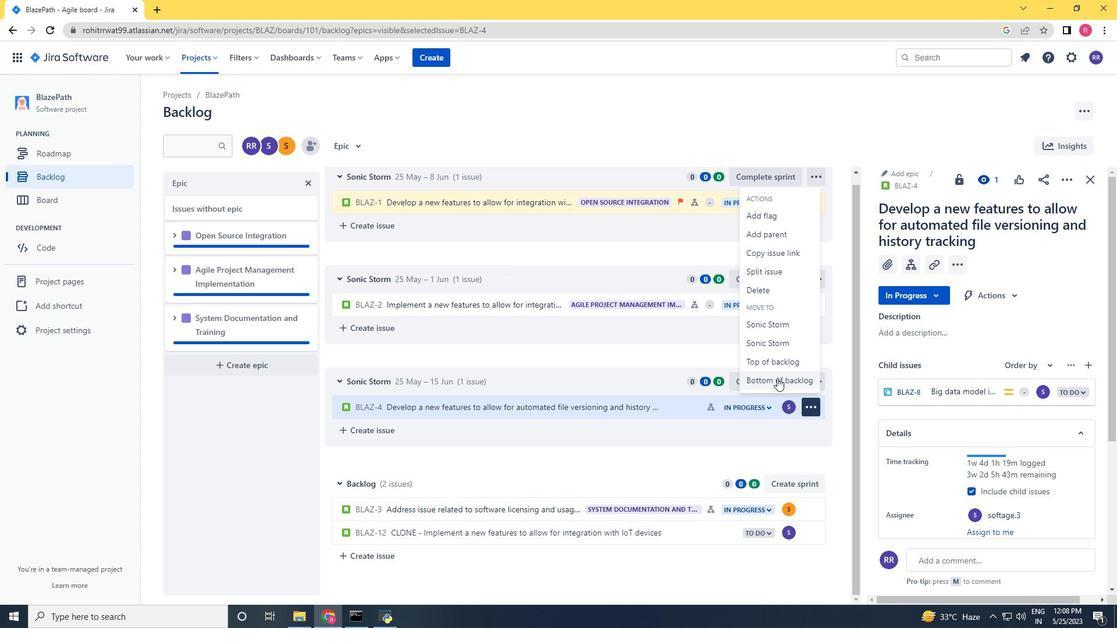 
Action: Mouse moved to (589, 183)
Screenshot: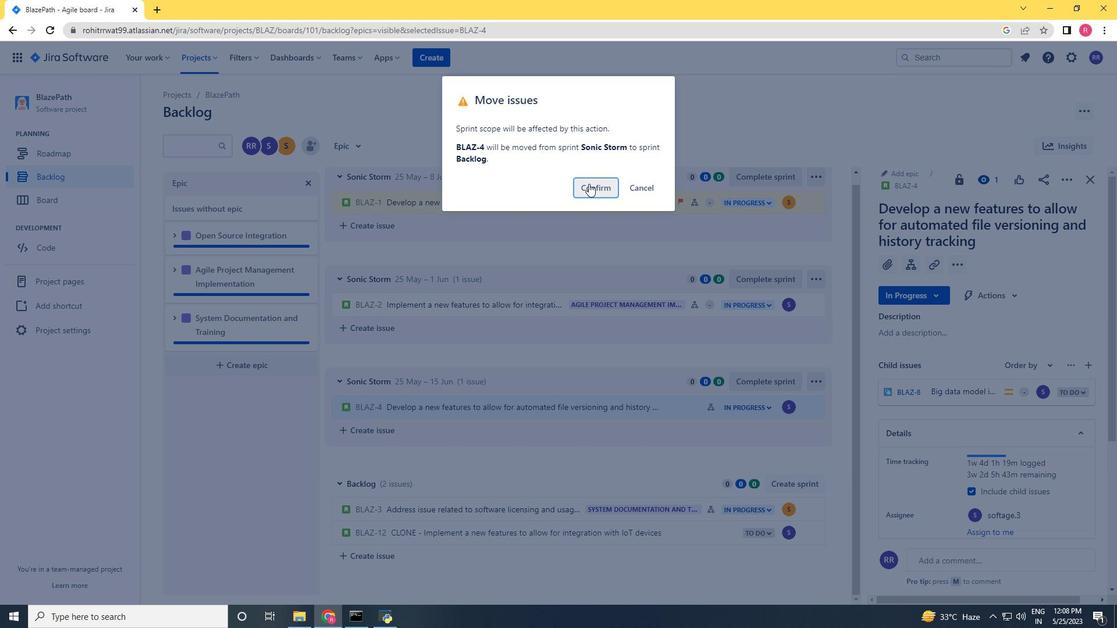 
Action: Mouse pressed left at (589, 183)
Screenshot: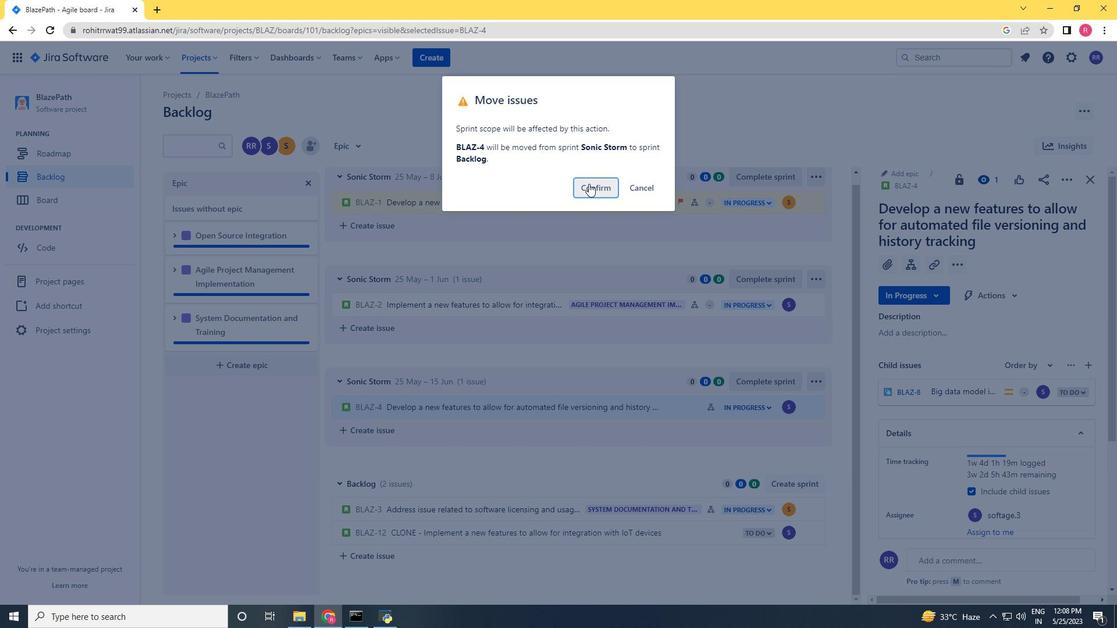 
Action: Mouse moved to (633, 479)
Screenshot: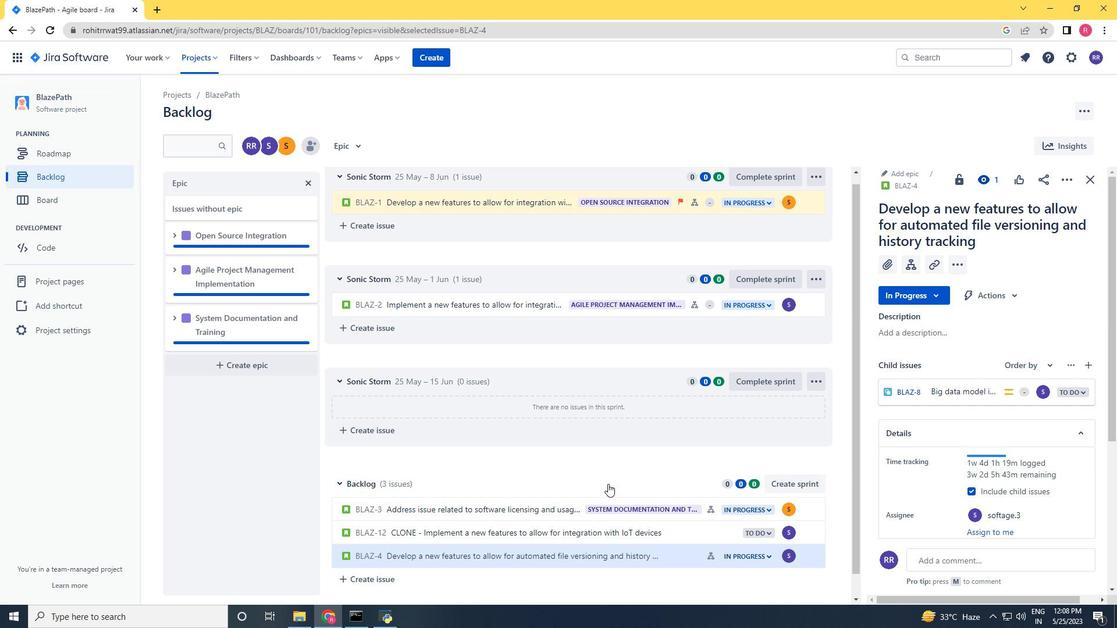 
Action: Mouse scrolled (633, 479) with delta (0, 0)
Screenshot: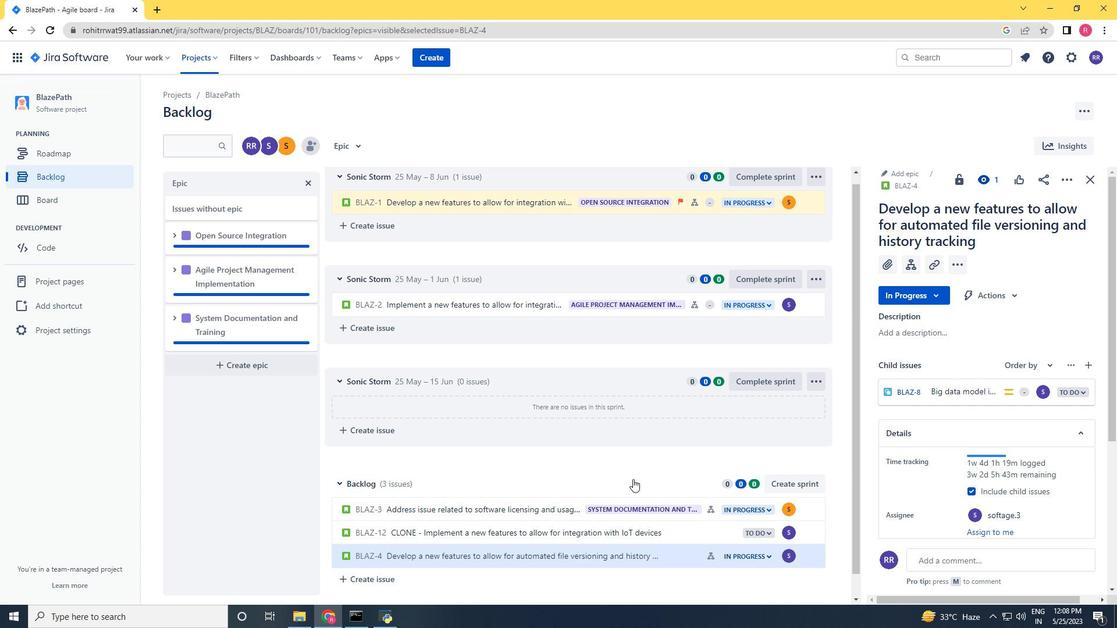 
Action: Mouse scrolled (633, 479) with delta (0, 0)
Screenshot: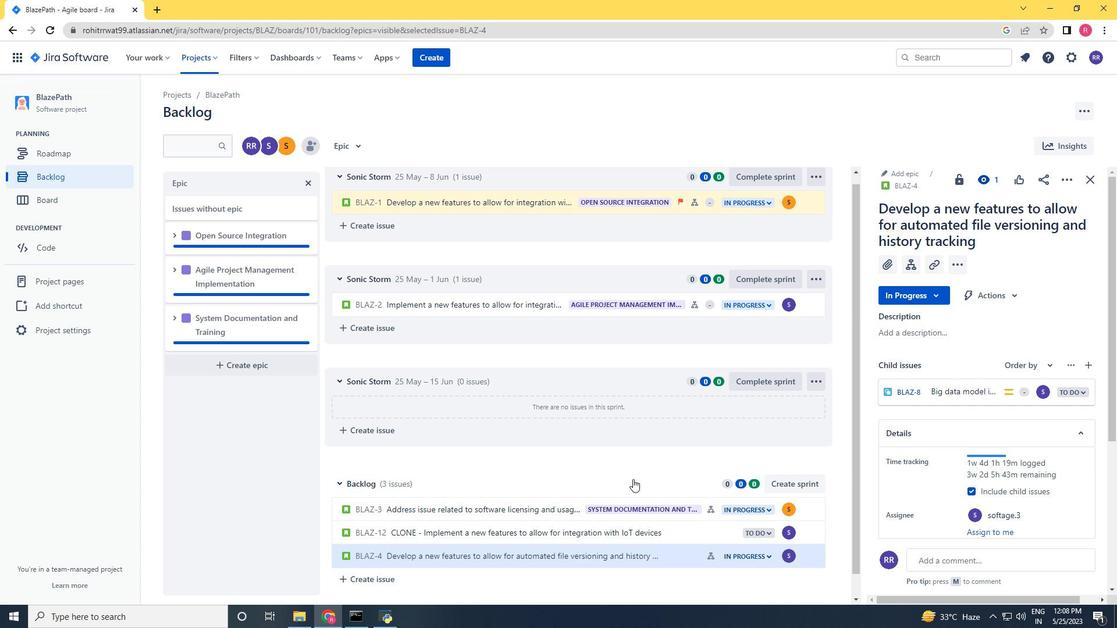 
Action: Mouse moved to (670, 532)
Screenshot: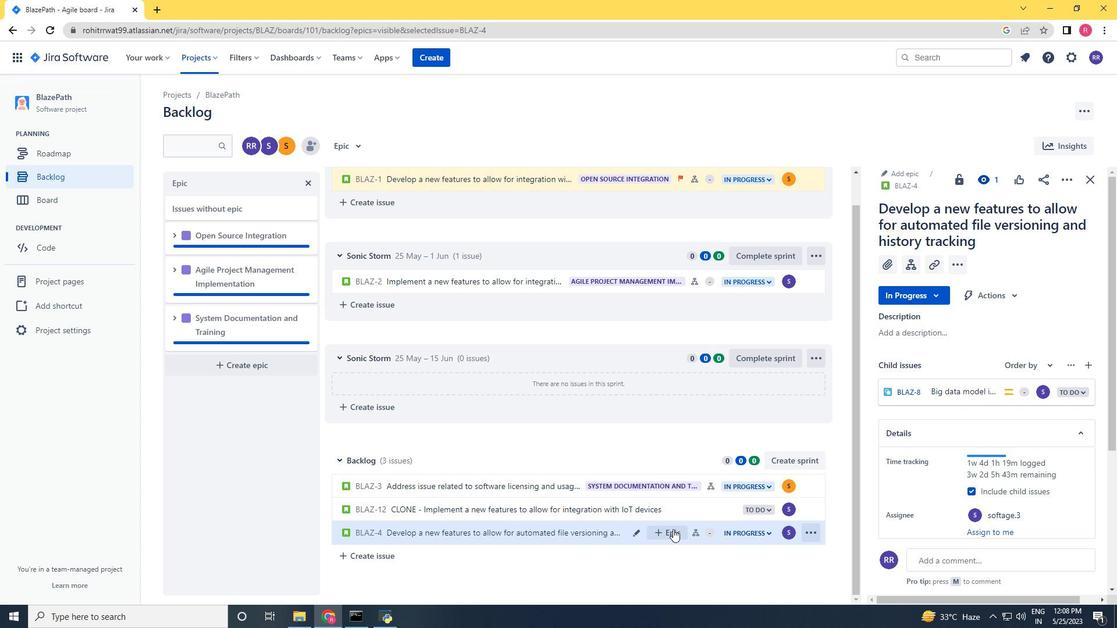 
Action: Mouse pressed left at (670, 532)
Screenshot: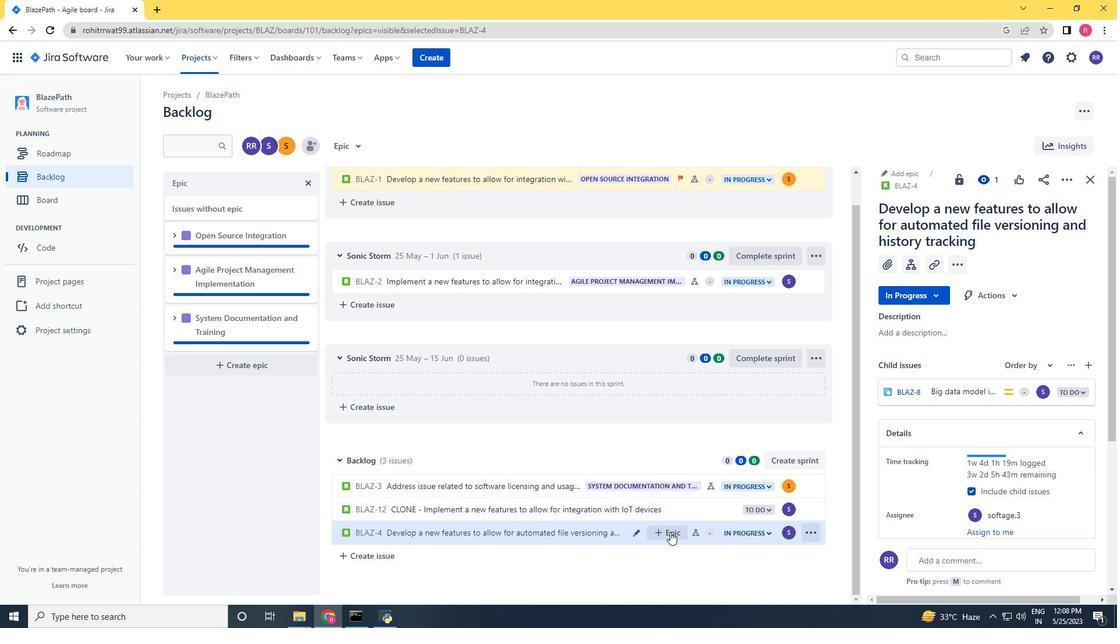 
Action: Mouse scrolled (670, 532) with delta (0, 0)
Screenshot: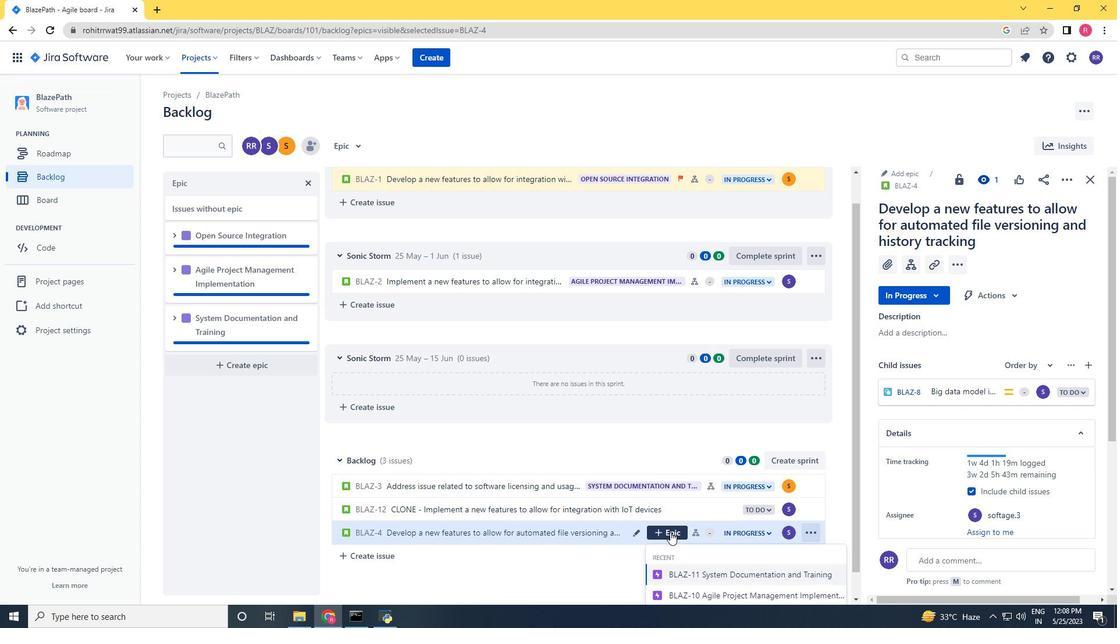 
Action: Mouse scrolled (670, 532) with delta (0, 0)
Screenshot: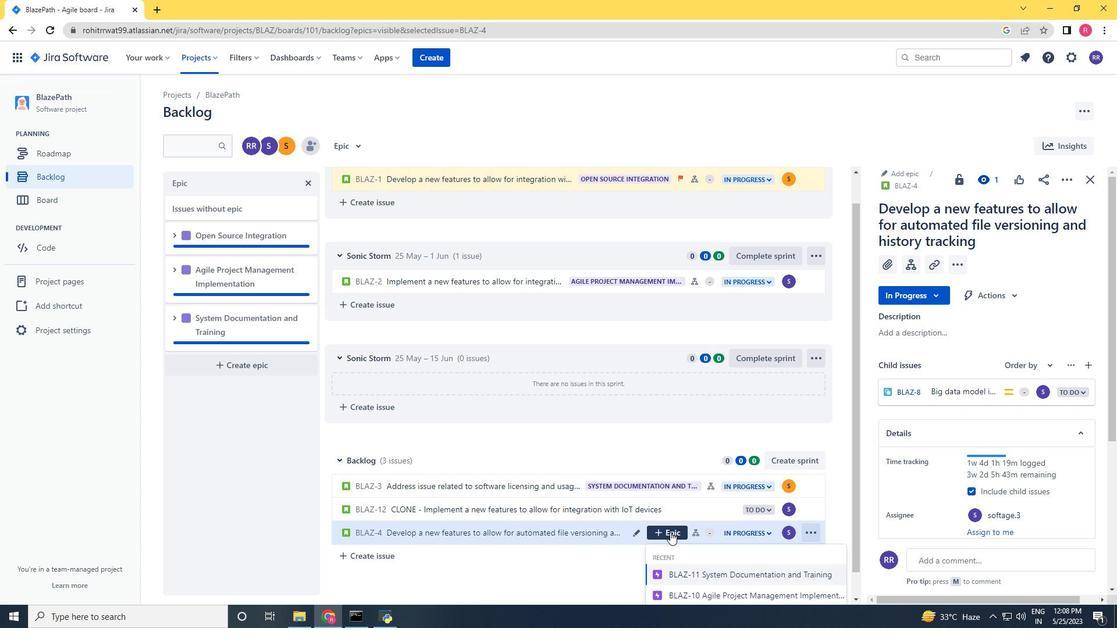 
Action: Mouse scrolled (670, 532) with delta (0, 0)
Screenshot: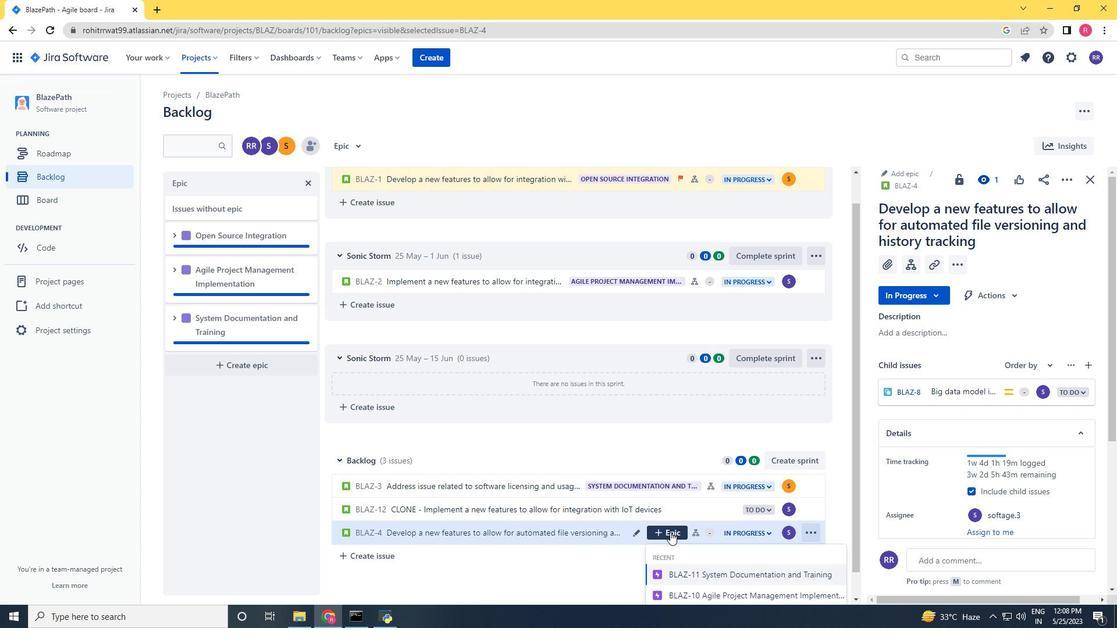 
Action: Mouse scrolled (670, 532) with delta (0, 0)
Screenshot: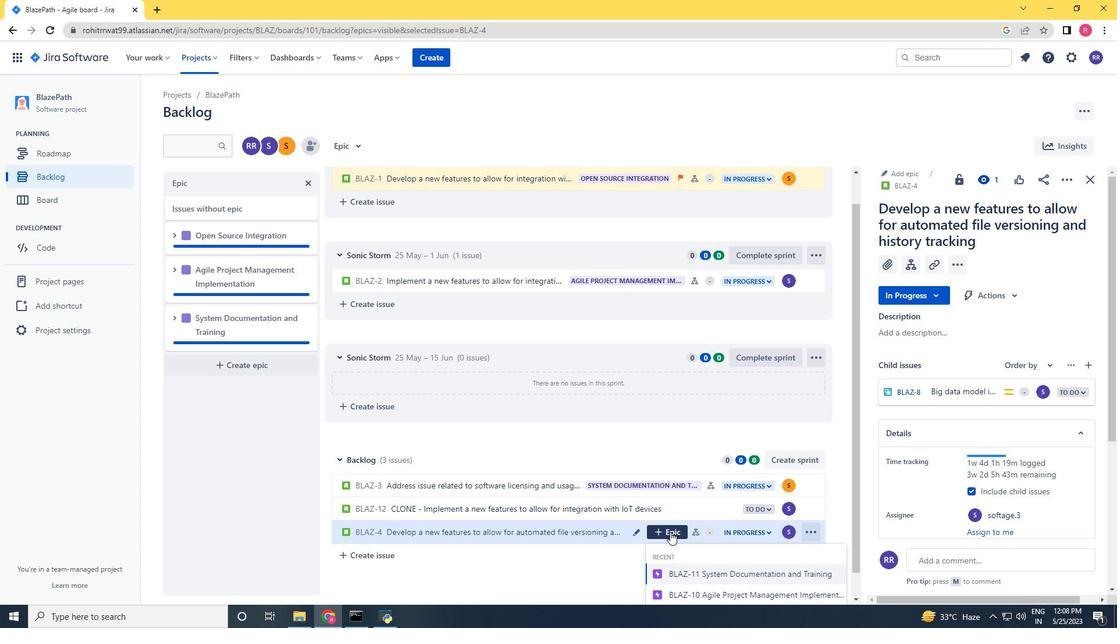 
Action: Mouse moved to (713, 592)
Screenshot: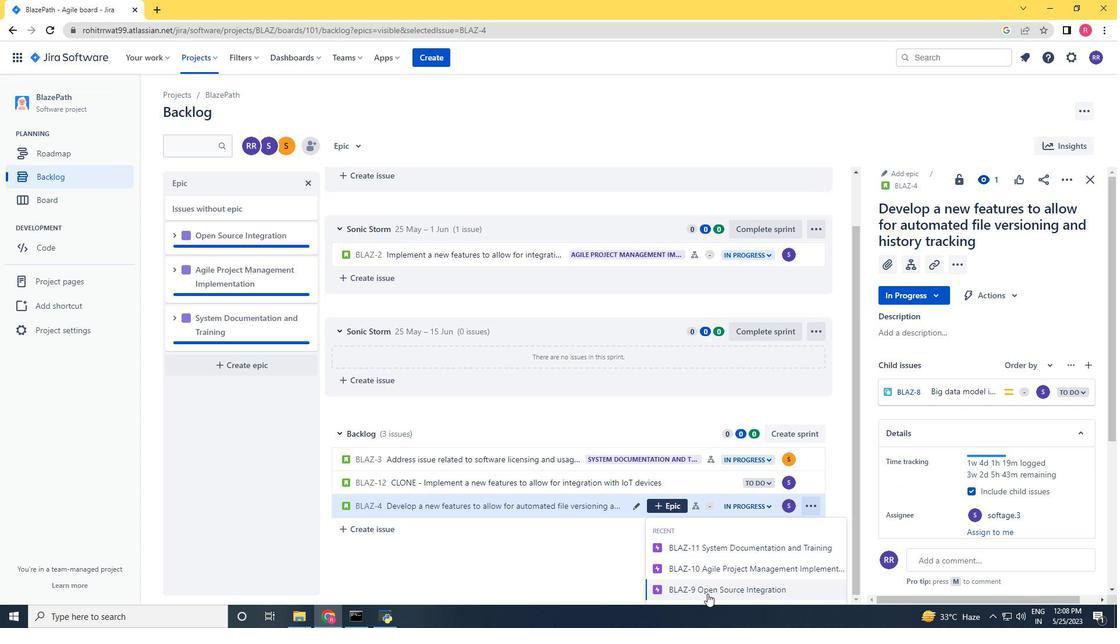 
Action: Mouse pressed left at (713, 592)
Screenshot: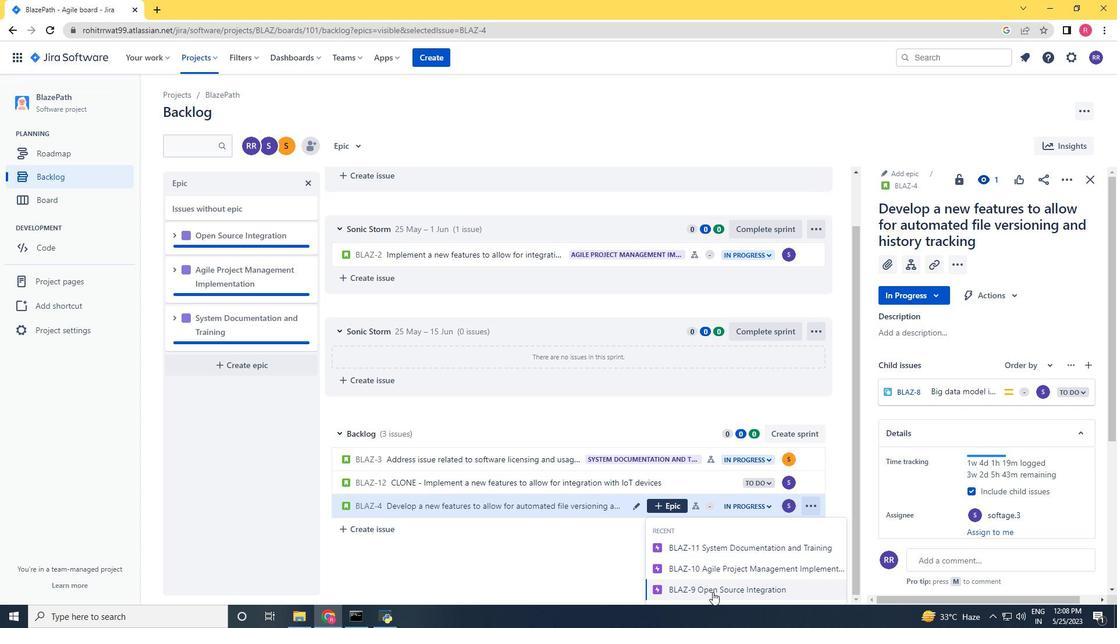 
Action: Mouse moved to (627, 568)
Screenshot: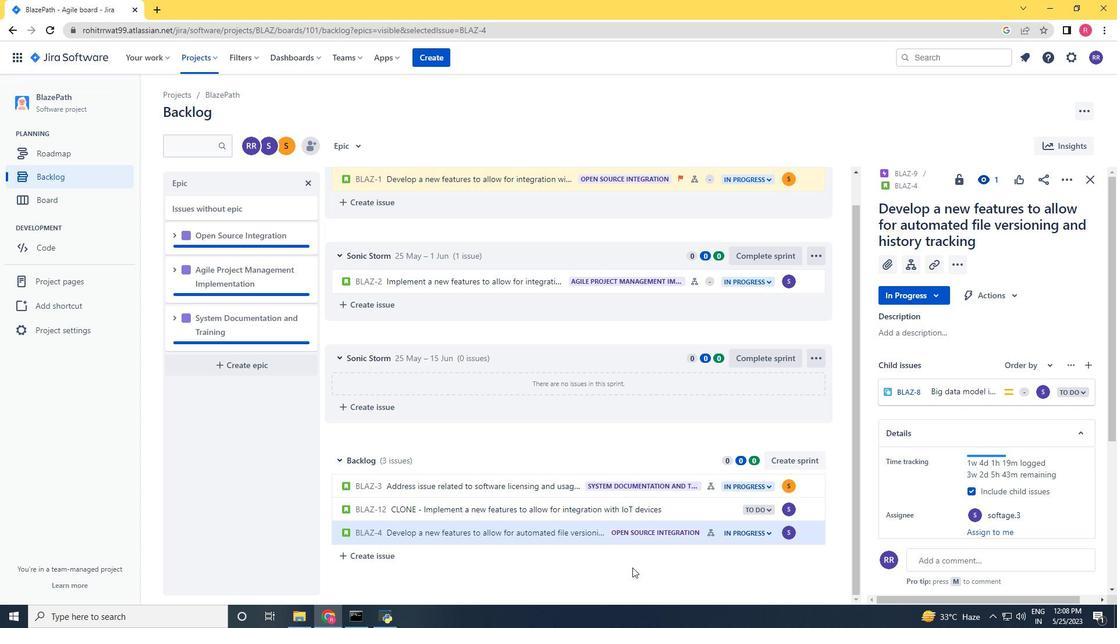 
Action: Mouse scrolled (627, 568) with delta (0, 0)
Screenshot: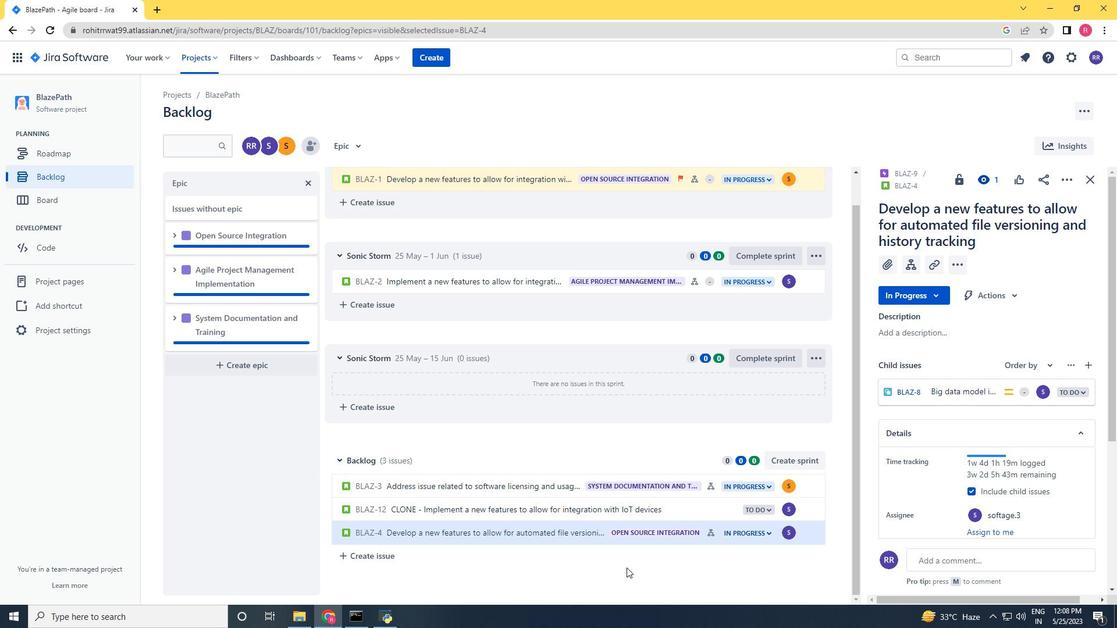 
Action: Mouse scrolled (627, 568) with delta (0, 0)
Screenshot: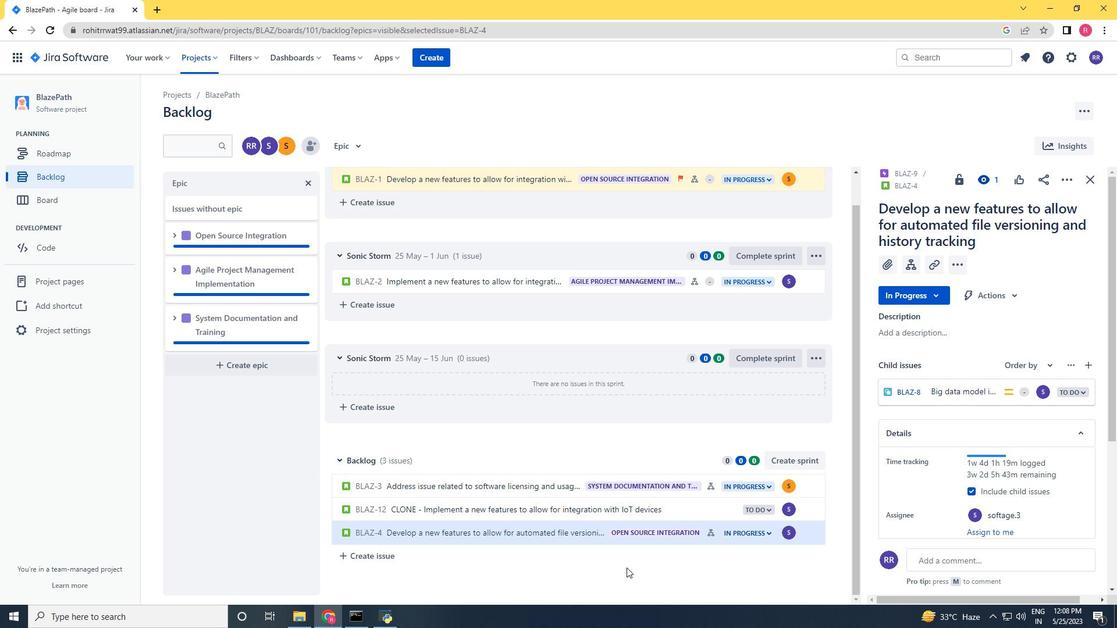 
Action: Mouse scrolled (627, 568) with delta (0, 0)
Screenshot: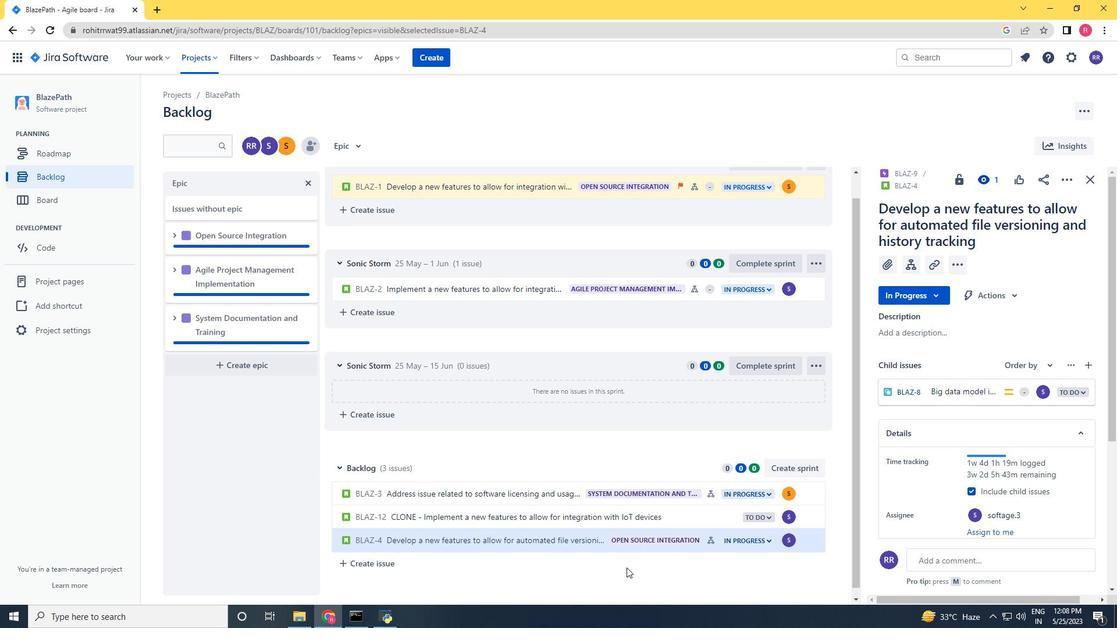 
